 Task: Open an excel sheet with  and write heading  City data  Add 10 city name:-  '1. Chelsea, New York, NY , 2. Beverly Hills, Los Angeles, CA , 3. Knightsbridge, London, United Kingdom , 4. Le Marais, Paris, forance , 5. Ginza, Tokyo, Japan _x000D_
6. Circular Quay, Sydney, Australia , 7. Mitte, Berlin, Germany , 8. Downtown, Toronto, Canada , 9. Trastevere, Rome, 10. Colaba, Mumbai, India. ' in August Last week sales are  1. Chelsea, New York, NY 10001 | 2. Beverly Hills, Los Angeles, CA 90210 | 3. Knightsbridge, London, United Kingdom SW1X 7XL | 4. Le Marais, Paris, forance 75004 | 5. Ginza, Tokyo, Japan 104-0061 | 6. Circular Quay, Sydney, Australia 2000 | 7. Mitte, Berlin, Germany 10178 | 8. Downtown, Toronto, Canada M5V 3L9 | 9. Trastevere, Rome, Italy 00153 | 10. Colaba, Mumbai, India 400005. Save page analysisSalesPerformance_2024
Action: Mouse moved to (112, 200)
Screenshot: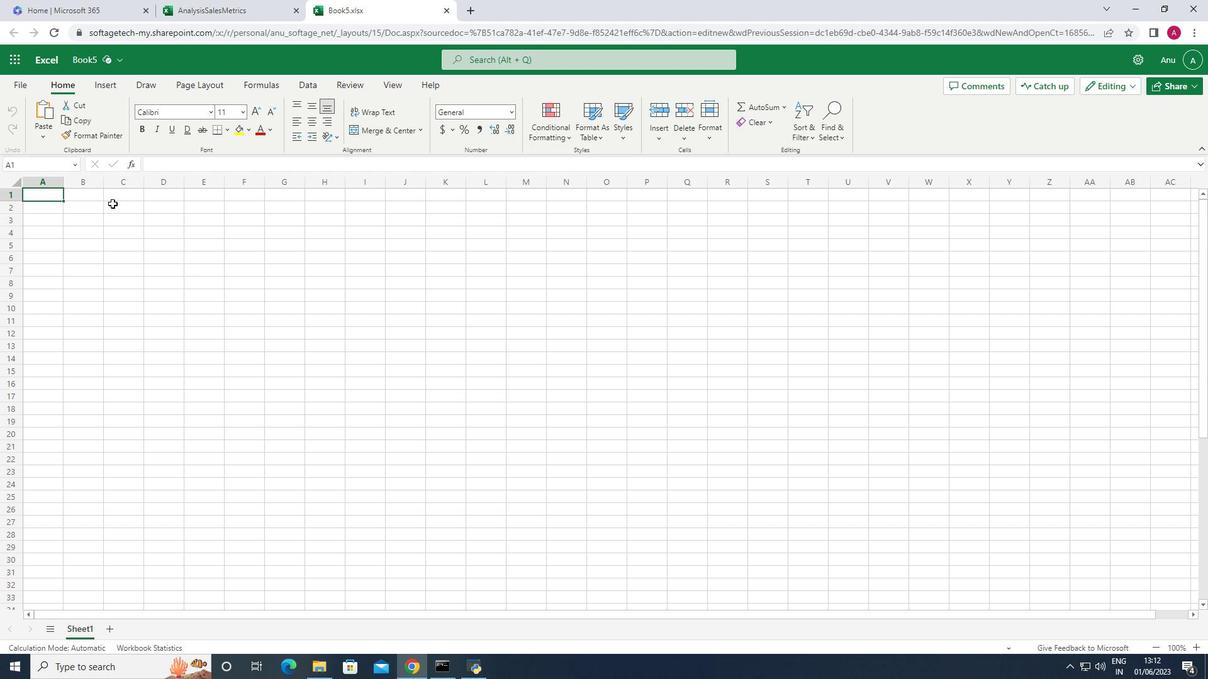 
Action: Mouse pressed left at (112, 200)
Screenshot: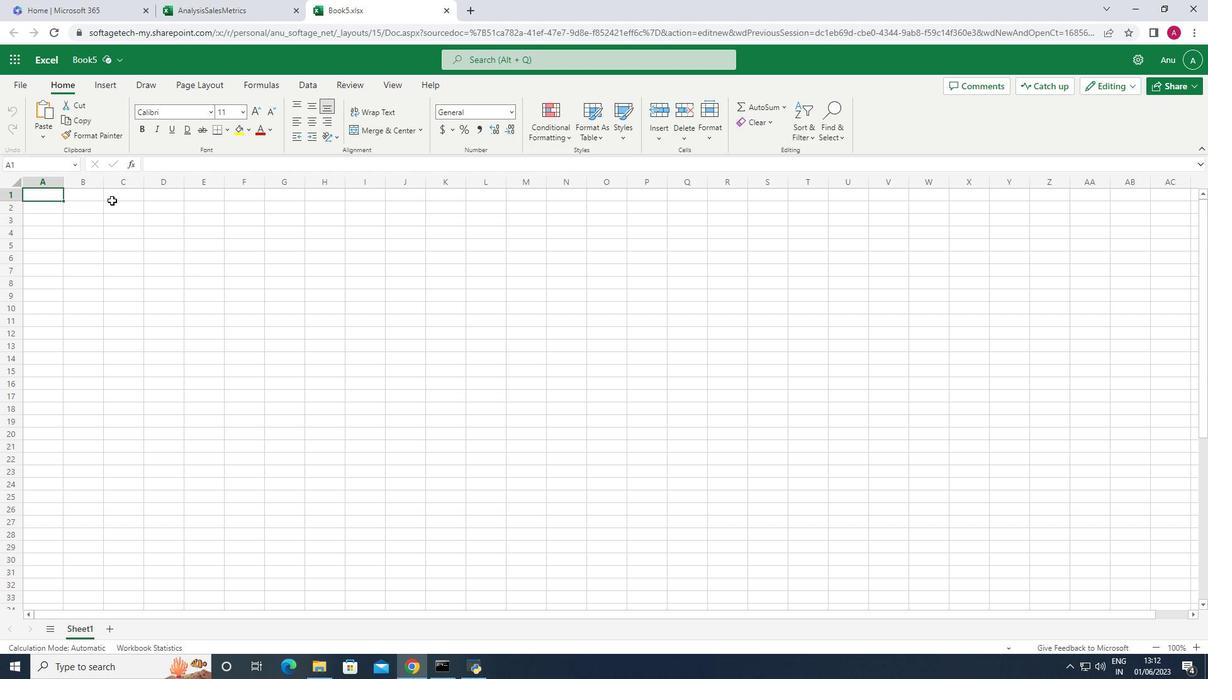 
Action: Mouse moved to (214, 137)
Screenshot: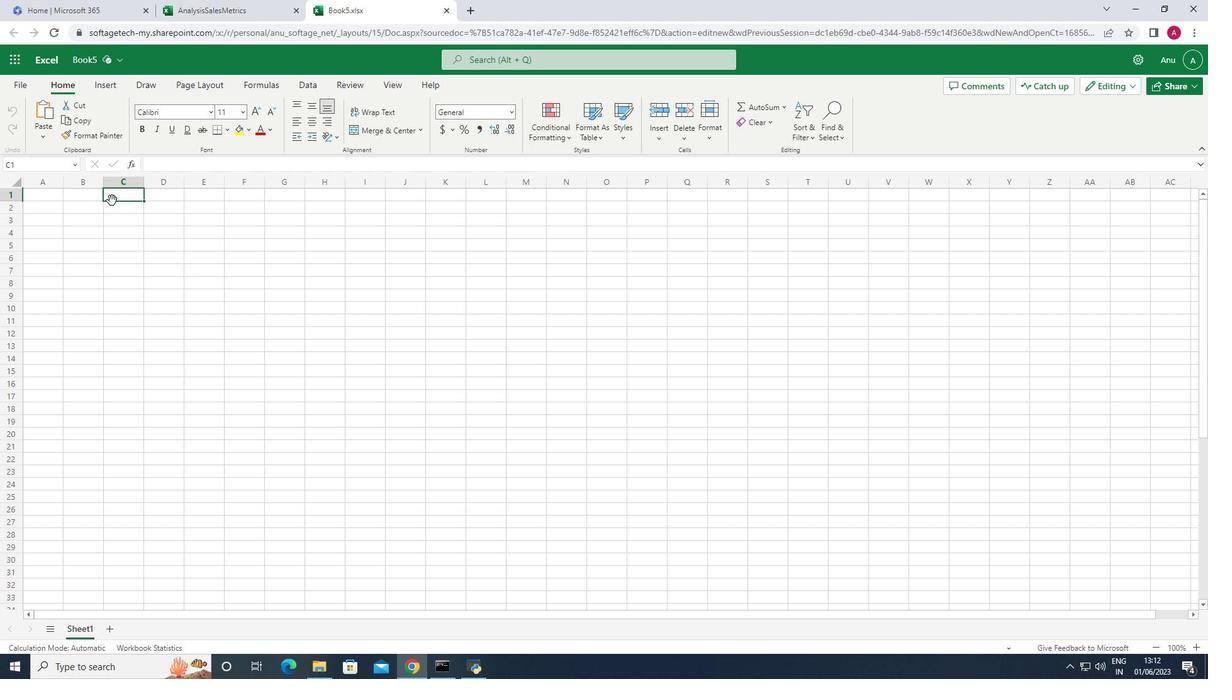 
Action: Key pressed <Key.shift>City<Key.space><Key.shift>Data
Screenshot: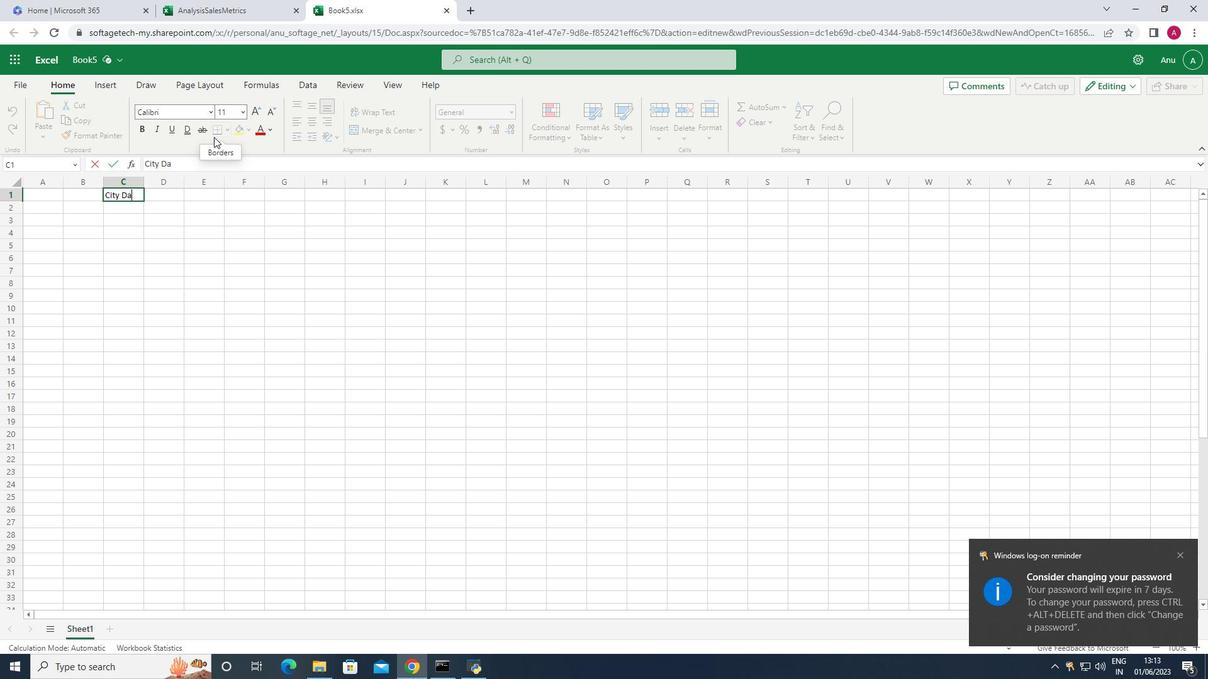 
Action: Mouse moved to (47, 205)
Screenshot: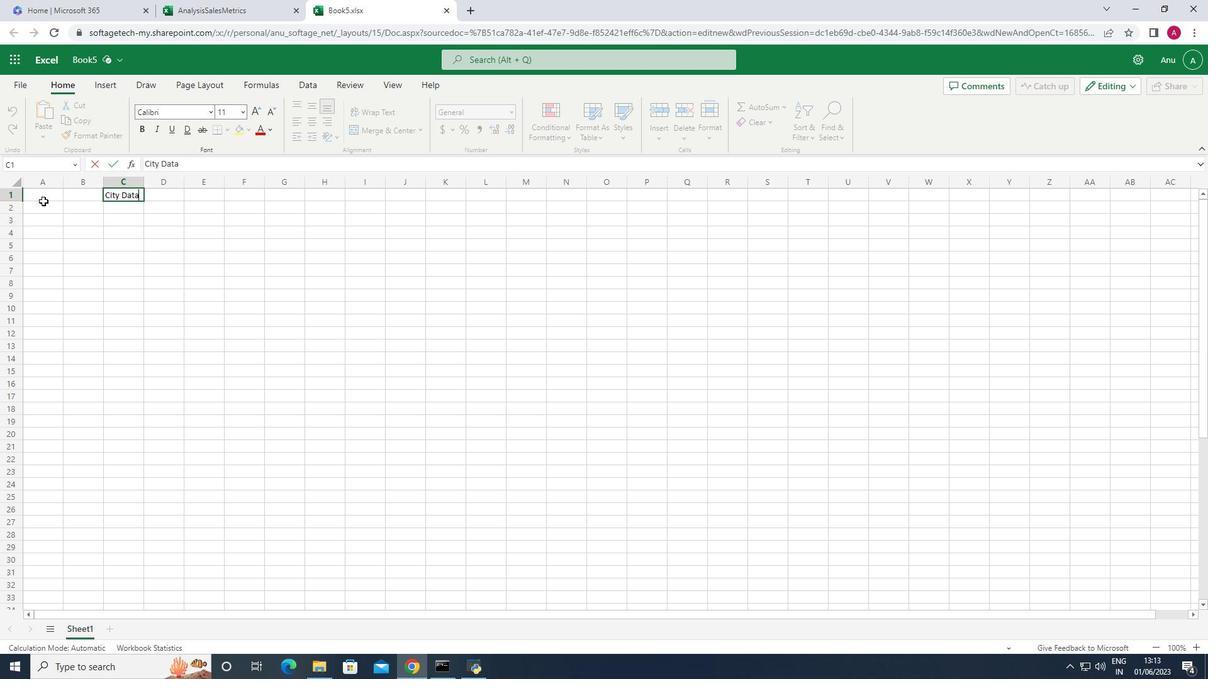 
Action: Mouse pressed left at (47, 205)
Screenshot: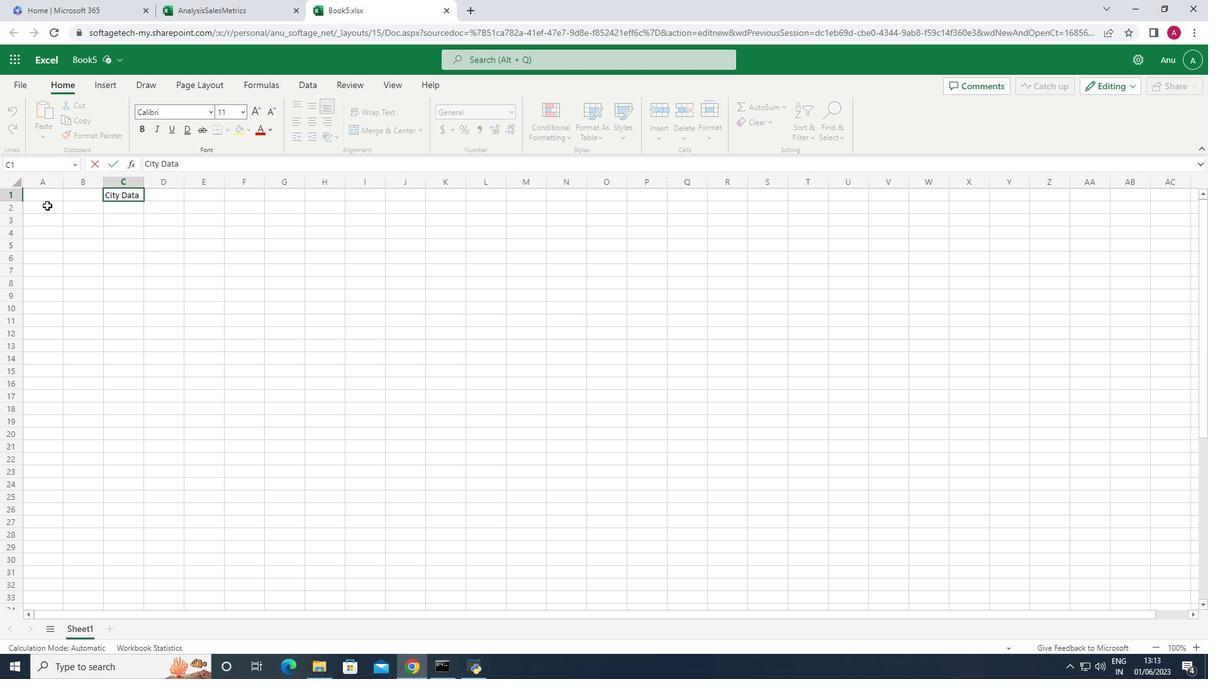 
Action: Key pressed <Key.shift>City<Key.space><Key.shift>Name<Key.down><Key.shift>Chelsea<Key.space><Key.backspace>,<Key.shift>New<Key.space><Key.shift>York,<Key.shift>Ny<Key.backspace><Key.shift>Y<Key.down><Key.shift>Beverly<Key.space><Key.shift>Hills,<Key.shift>Los<Key.space><Key.shift>Angeless,<Key.shift>C<Key.shift>A<Key.down><Key.shift><Key.shift><Key.shift>Knighr<Key.backspace>tsbridge,<Key.shift><Key.shift>London,<Key.shift>United<Key.space><Key.shift_r>Kindom<Key.down><Key.shift_r>Le<Key.space><Key.shift_r><Key.shift_r><Key.shift_r><Key.shift_r><Key.shift_r><Key.shift_r><Key.shift_r><Key.shift_r><Key.shift_r><Key.shift_r><Key.shift_r><Key.shift_r><Key.shift_r><Key.shift_r><Key.shift_r><Key.shift_r><Key.shift_r>Marais,<Key.shift_r>Paris<Key.down><Key.up>
Screenshot: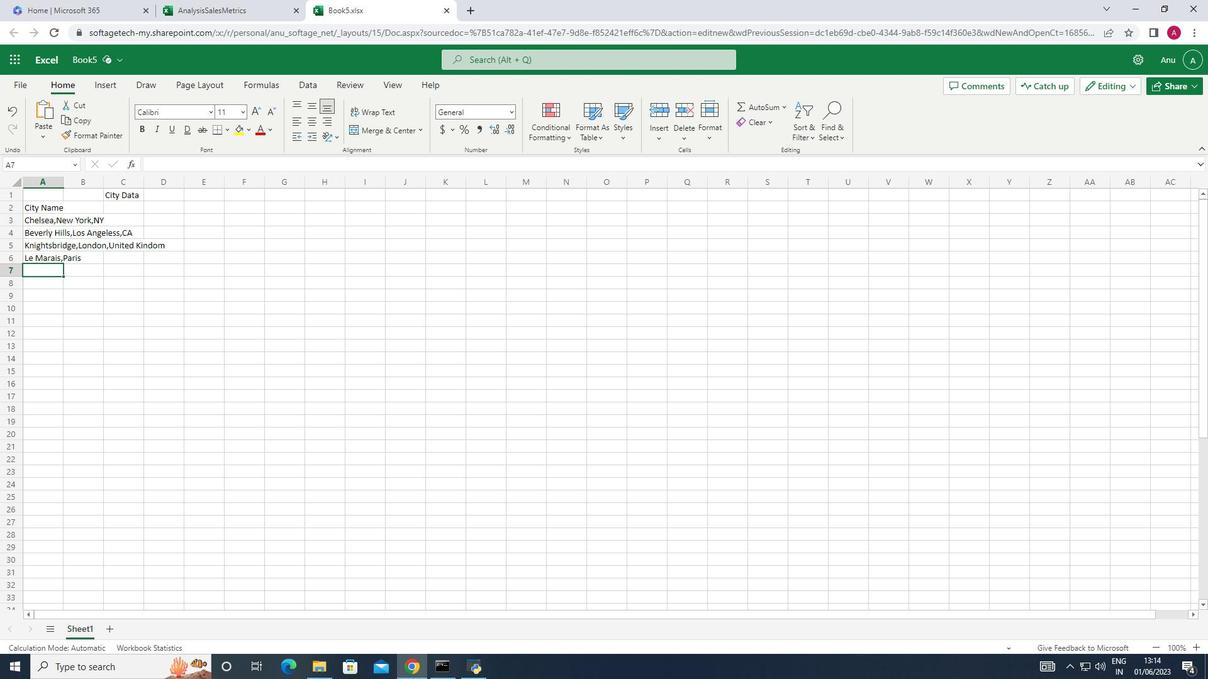 
Action: Mouse moved to (52, 261)
Screenshot: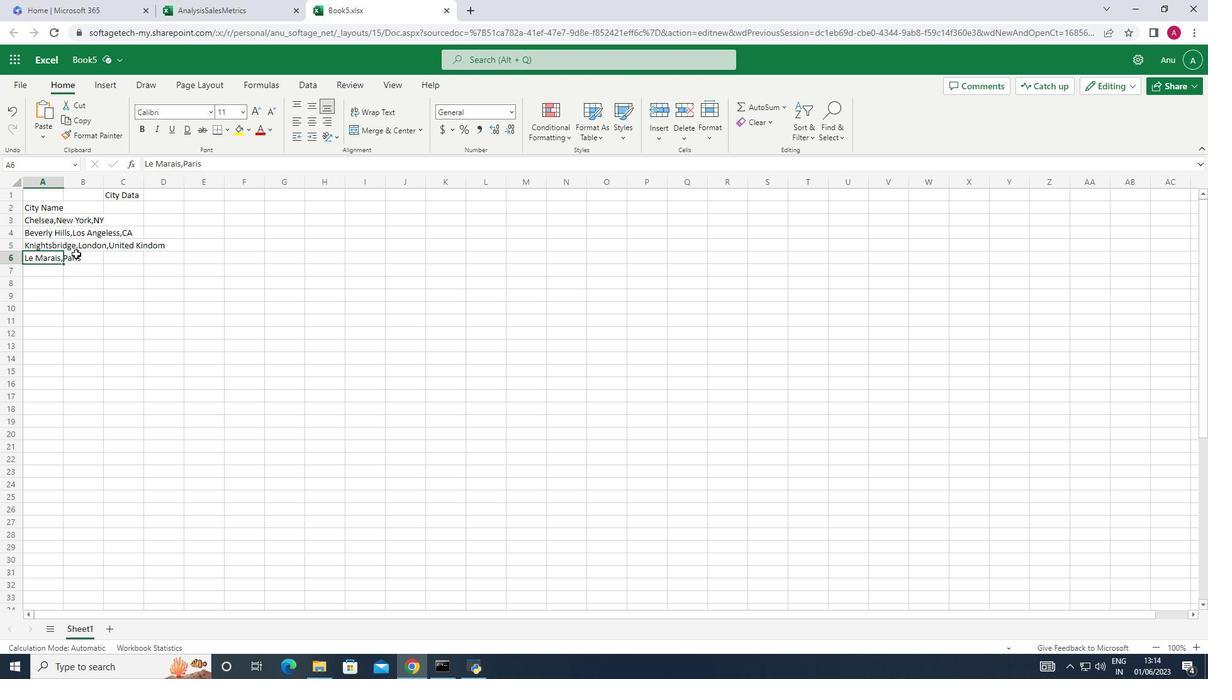 
Action: Mouse pressed left at (52, 261)
Screenshot: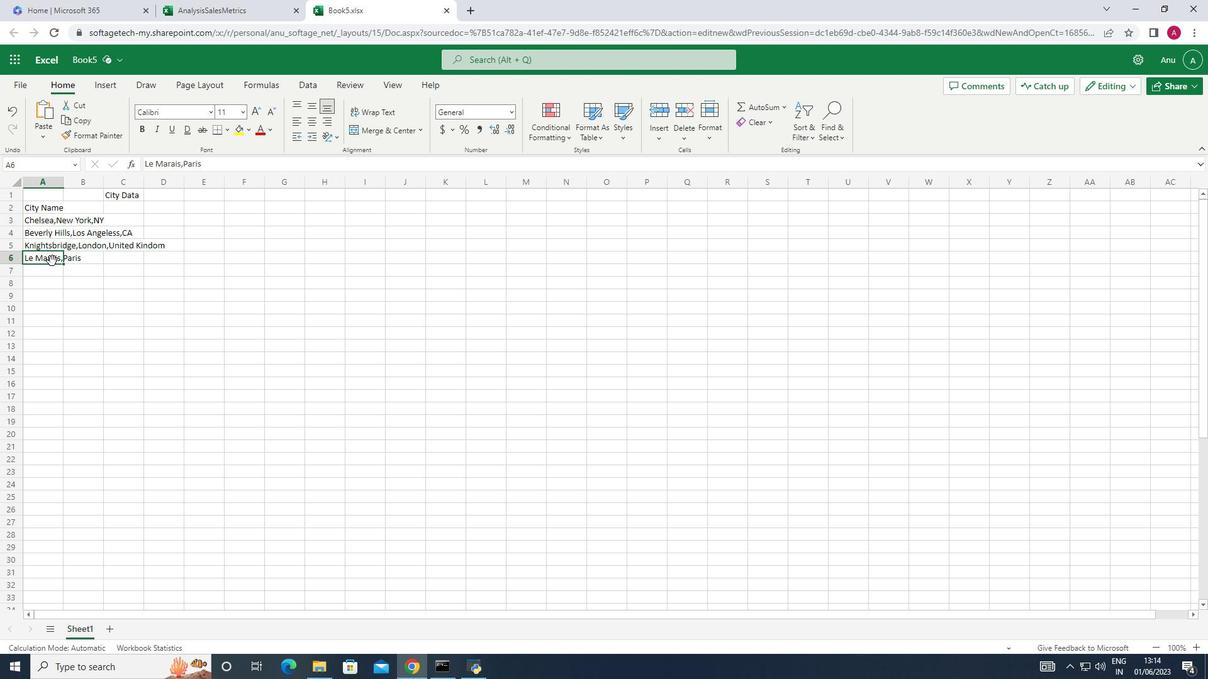 
Action: Mouse pressed left at (52, 261)
Screenshot: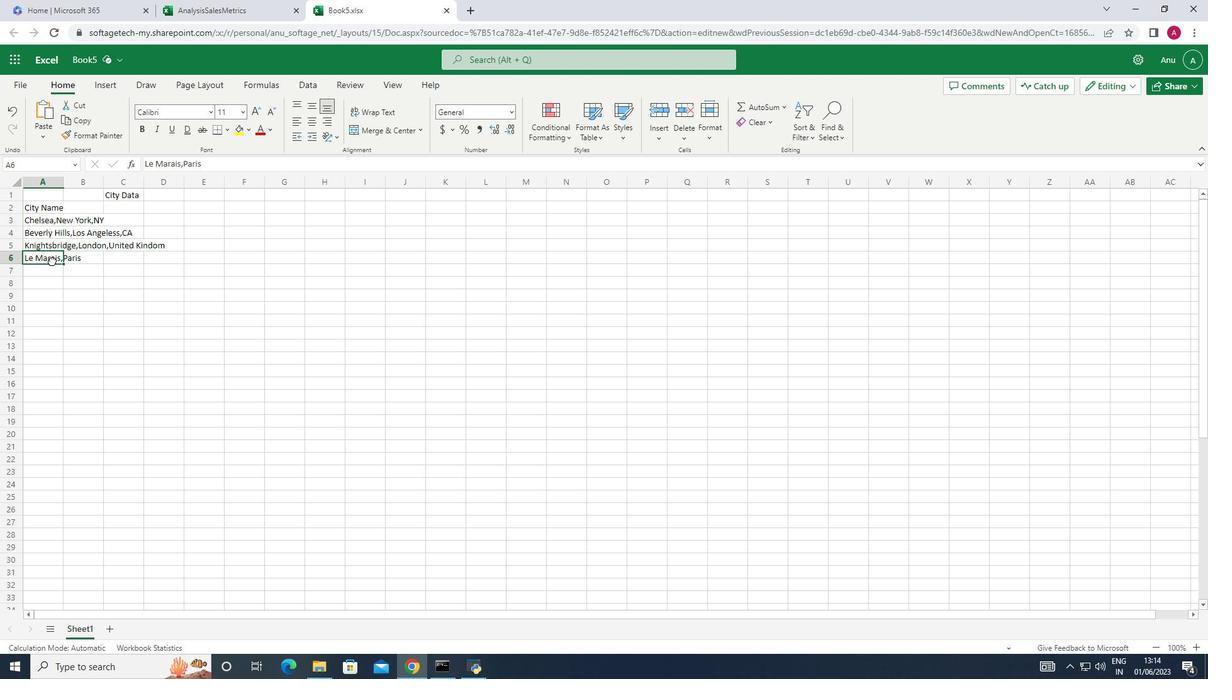 
Action: Mouse moved to (61, 258)
Screenshot: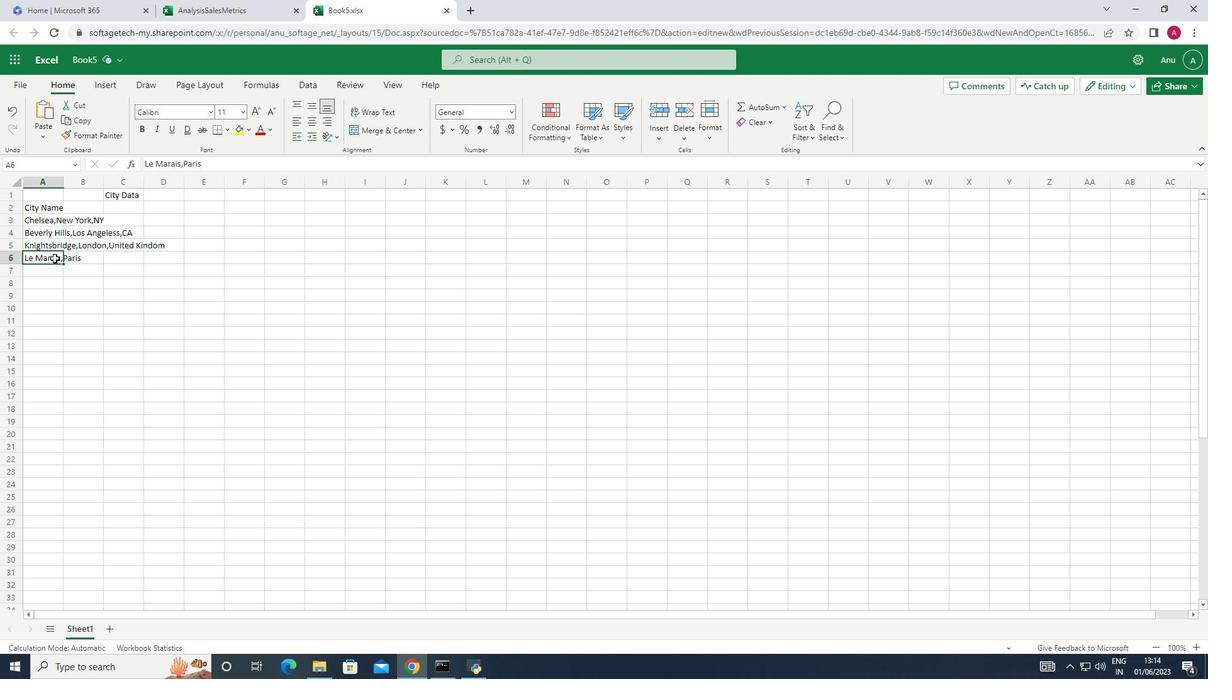 
Action: Mouse pressed left at (61, 258)
Screenshot: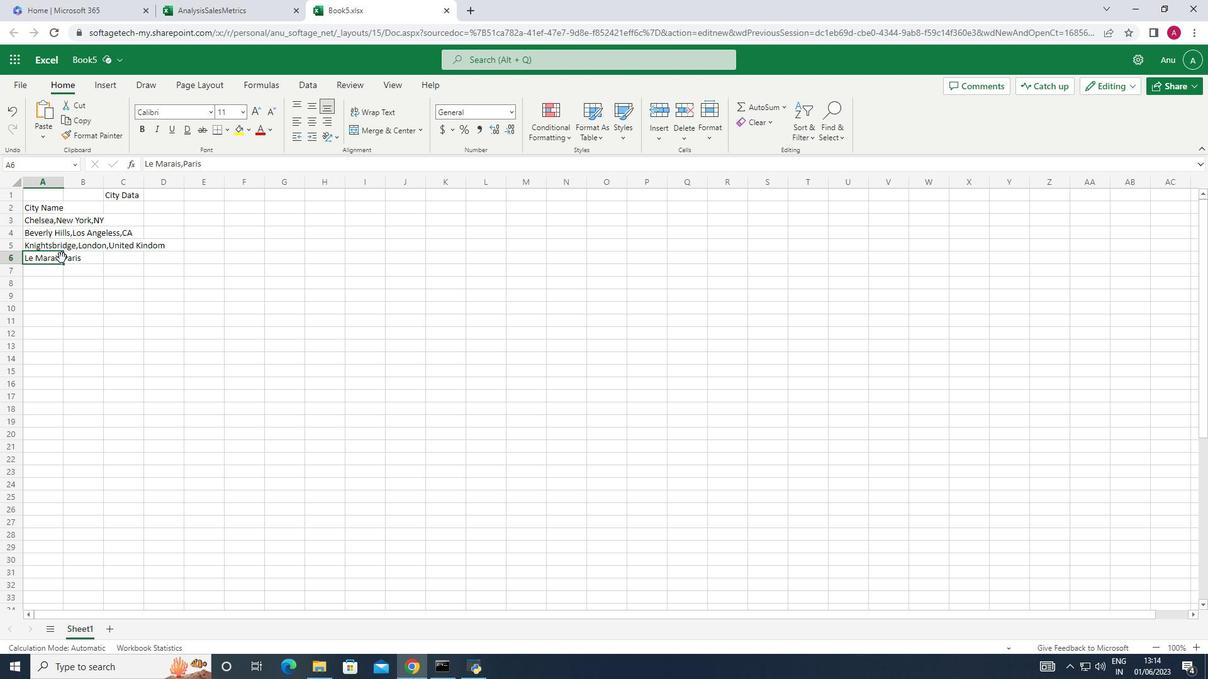 
Action: Mouse pressed left at (61, 258)
Screenshot: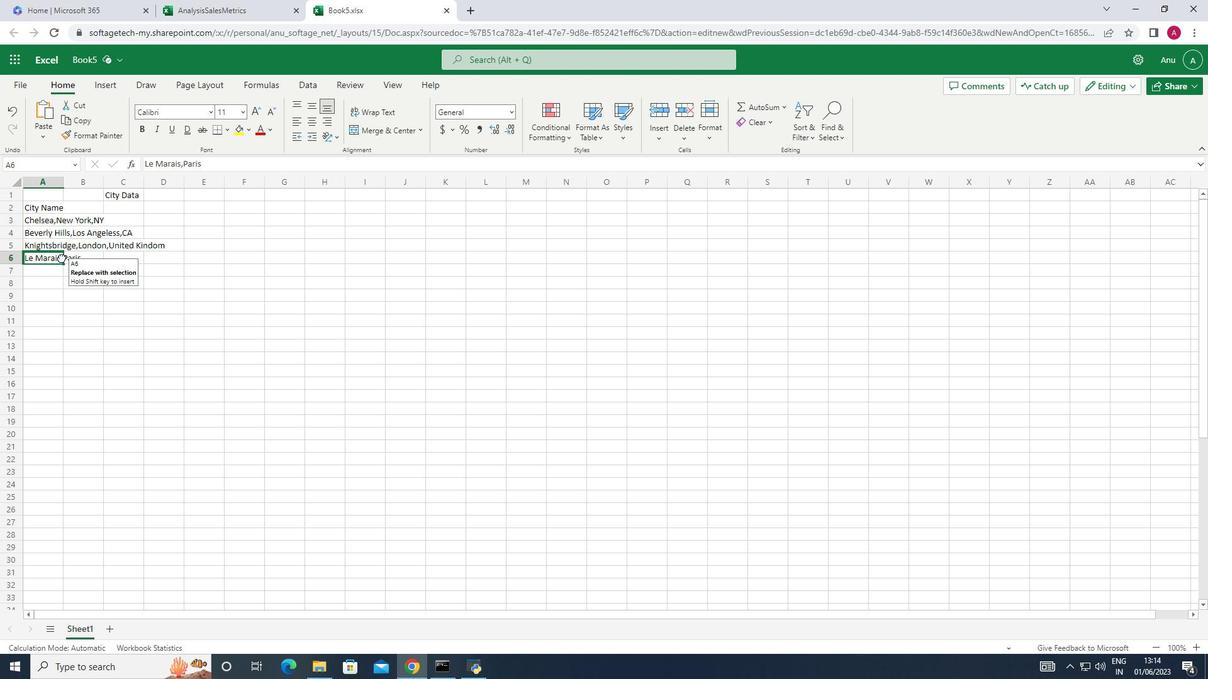 
Action: Mouse moved to (47, 258)
Screenshot: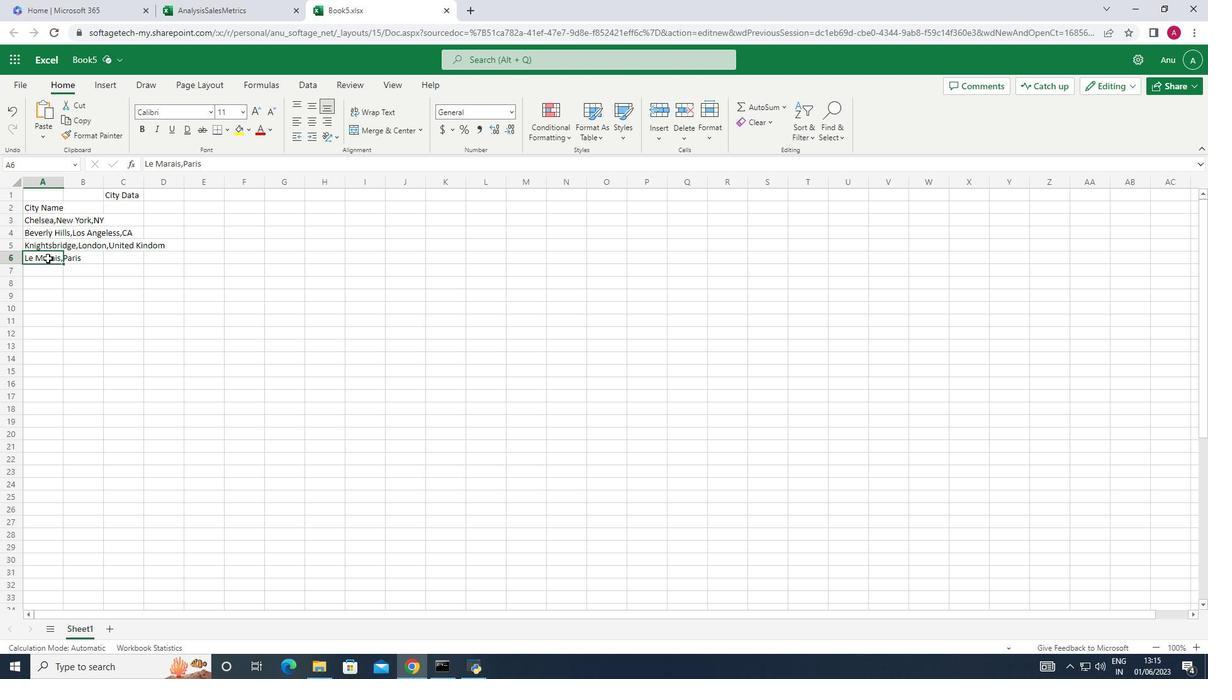 
Action: Mouse pressed left at (47, 258)
Screenshot: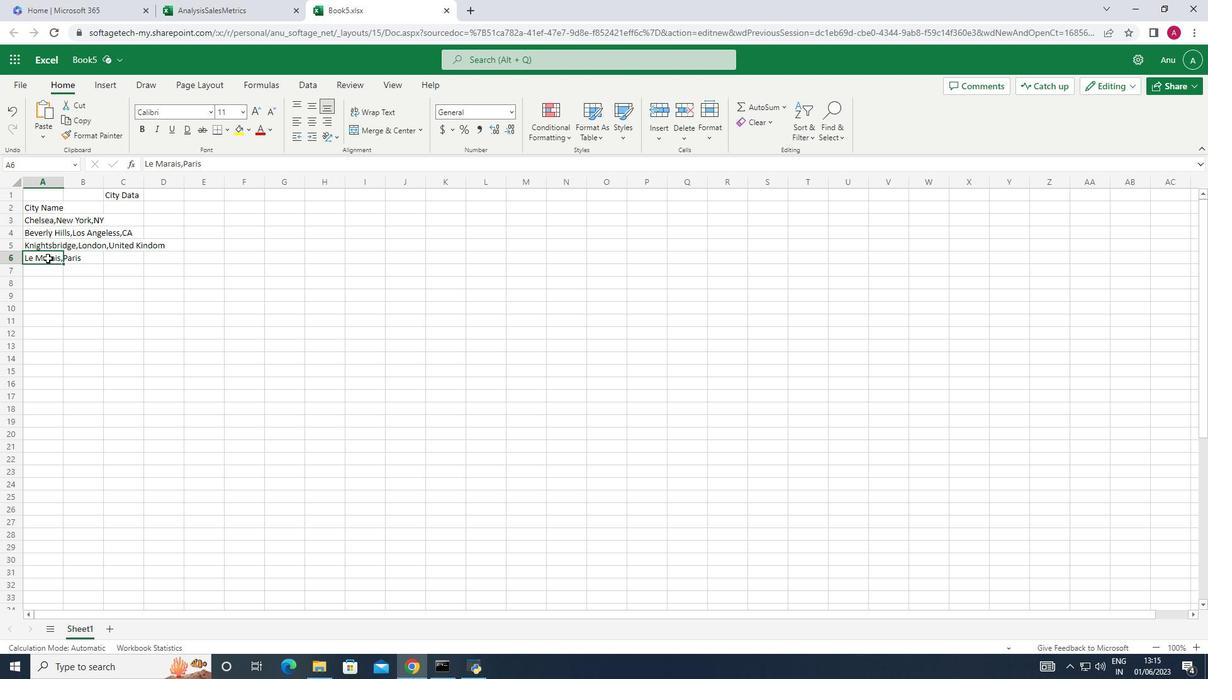 
Action: Mouse pressed left at (47, 258)
Screenshot: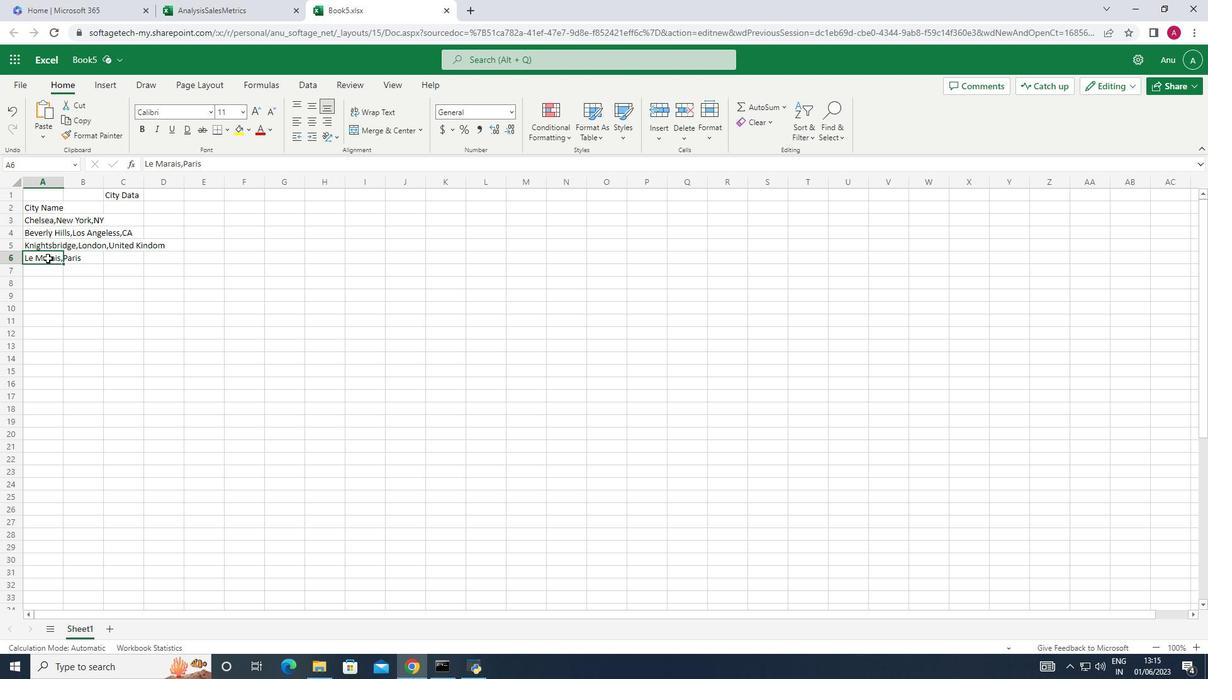 
Action: Mouse moved to (47, 258)
Screenshot: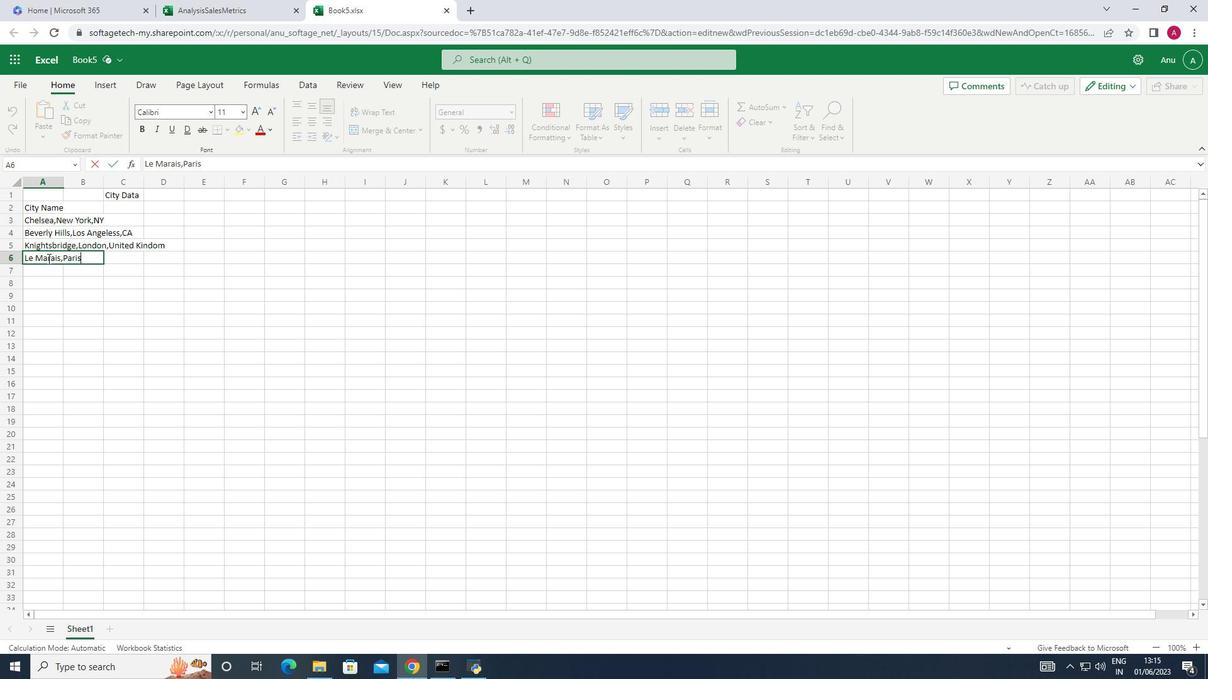 
Action: Key pressed <Key.space><Key.shift><Key.shift><Key.shift><Key.shift><Key.shift><Key.shift><Key.shift>Forance<Key.down>
Screenshot: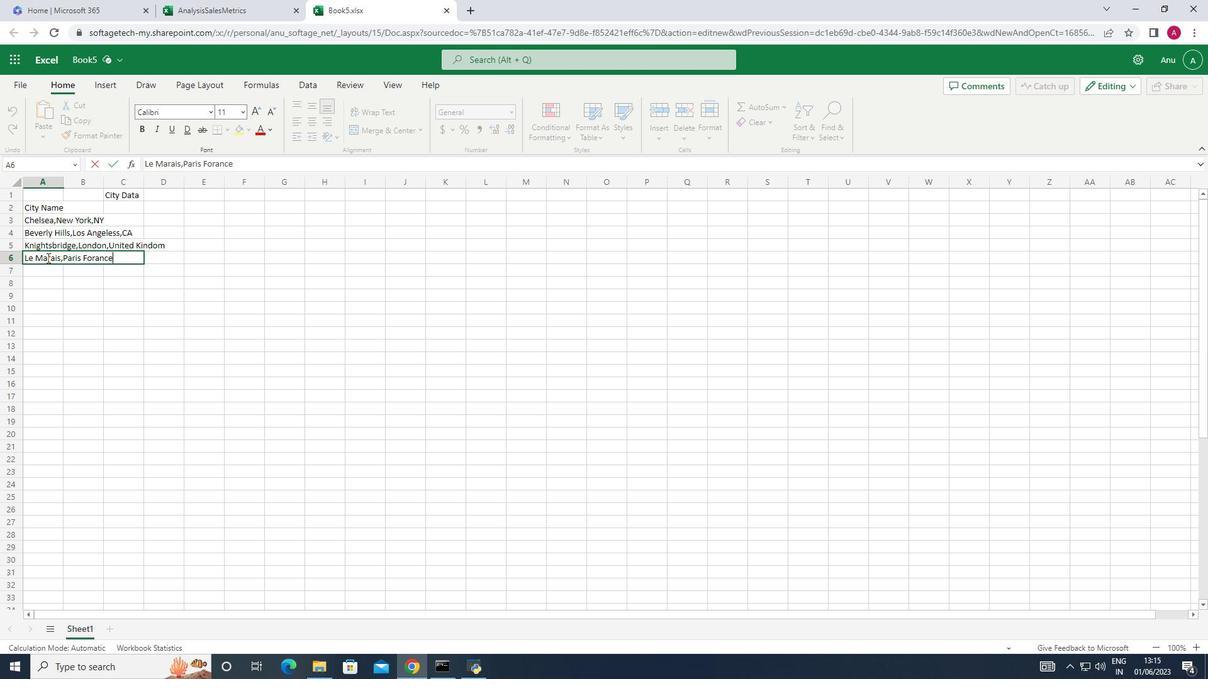 
Action: Mouse moved to (50, 273)
Screenshot: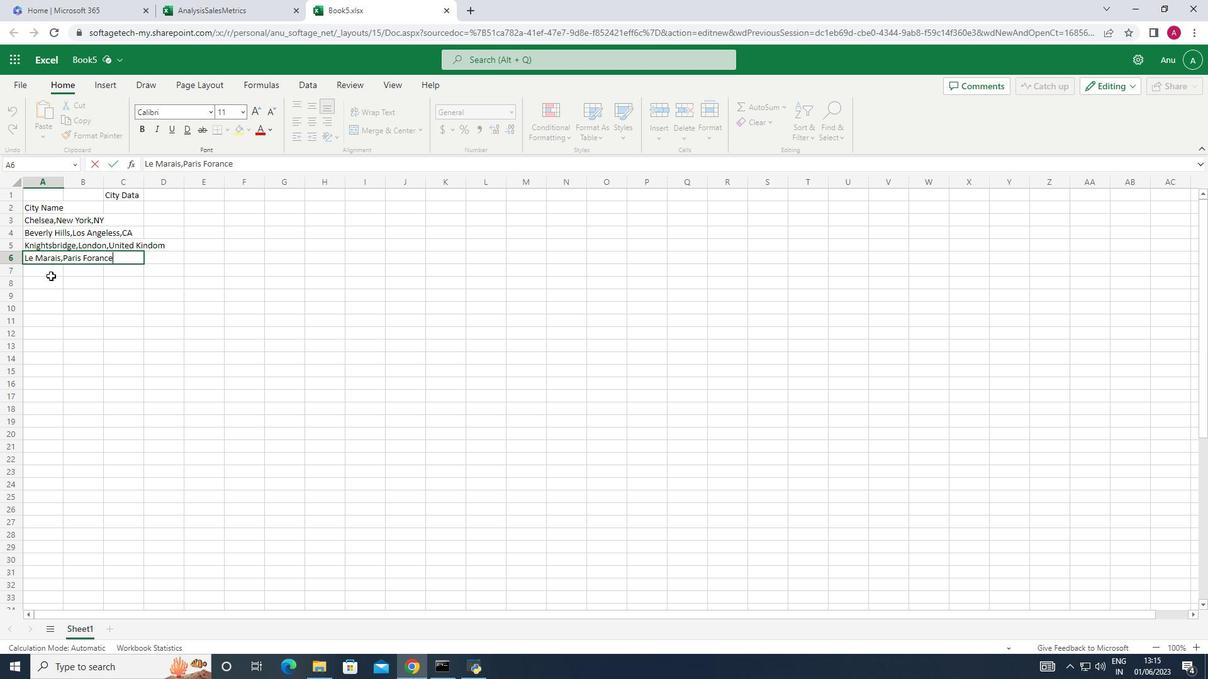 
Action: Mouse pressed left at (50, 273)
Screenshot: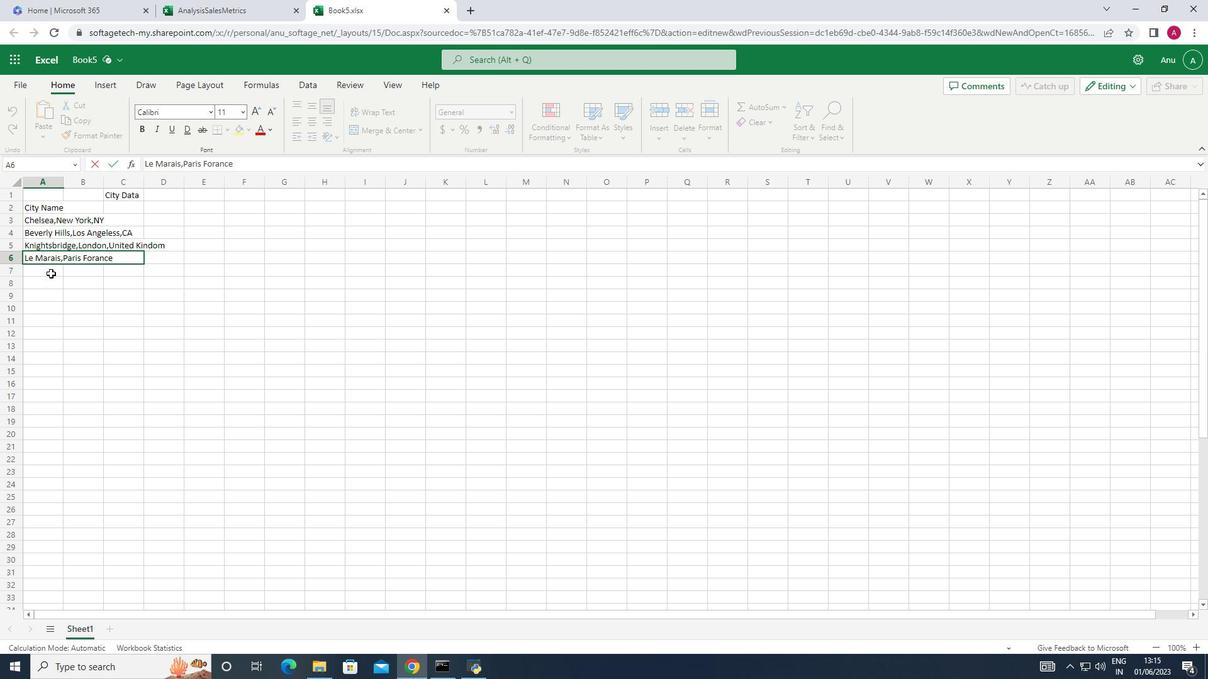 
Action: Key pressed <Key.shift><Key.shift><Key.shift><Key.shift><Key.shift><Key.shift><Key.shift>Ginza,<Key.shift>Tokyo,<Key.shift>Japan<Key.down><Key.shift>Circular<Key.space>v<Key.backspace><Key.shift><Key.shift><Key.shift><Key.shift><Key.shift><Key.shift><Key.shift><Key.shift><Key.shift><Key.shift><Key.shift><Key.shift><Key.shift><Key.shift><Key.shift><Key.shift><Key.shift><Key.shift><Key.shift>Quay,<Key.shift>Sydney,<Key.shift>Auste<Key.backspace>ralia<Key.down><Key.shift>Mitte,<Key.shift><Key.shift>Berlin,<Key.shift>Germany<Key.down><Key.shift>Downtown,<Key.shift>Toronto,<Key.shift>Canada<Key.down><Key.shift>Trastevere<Key.space><Key.backspace>,.<Key.shift>Rome<Key.down><Key.shift>Colaba,<Key.shift><Key.shift><Key.shift><Key.shift><Key.shift><Key.shift><Key.shift><Key.shift>Mumbai,<Key.shift>India
Screenshot: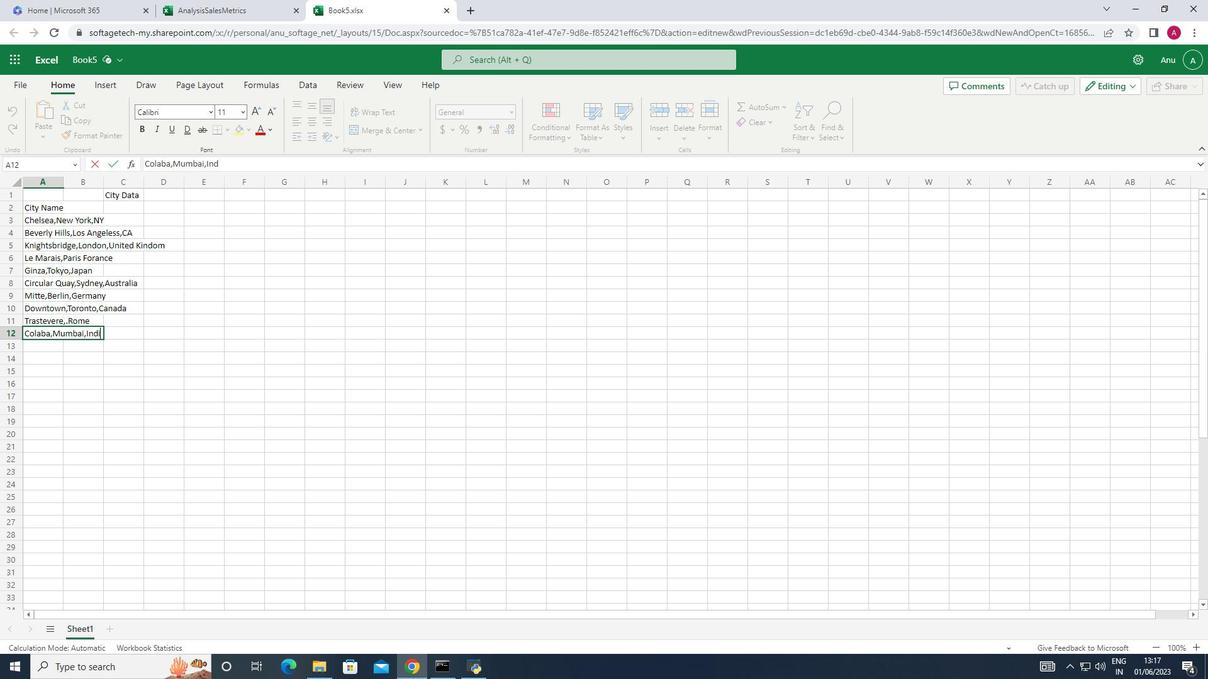 
Action: Mouse moved to (63, 181)
Screenshot: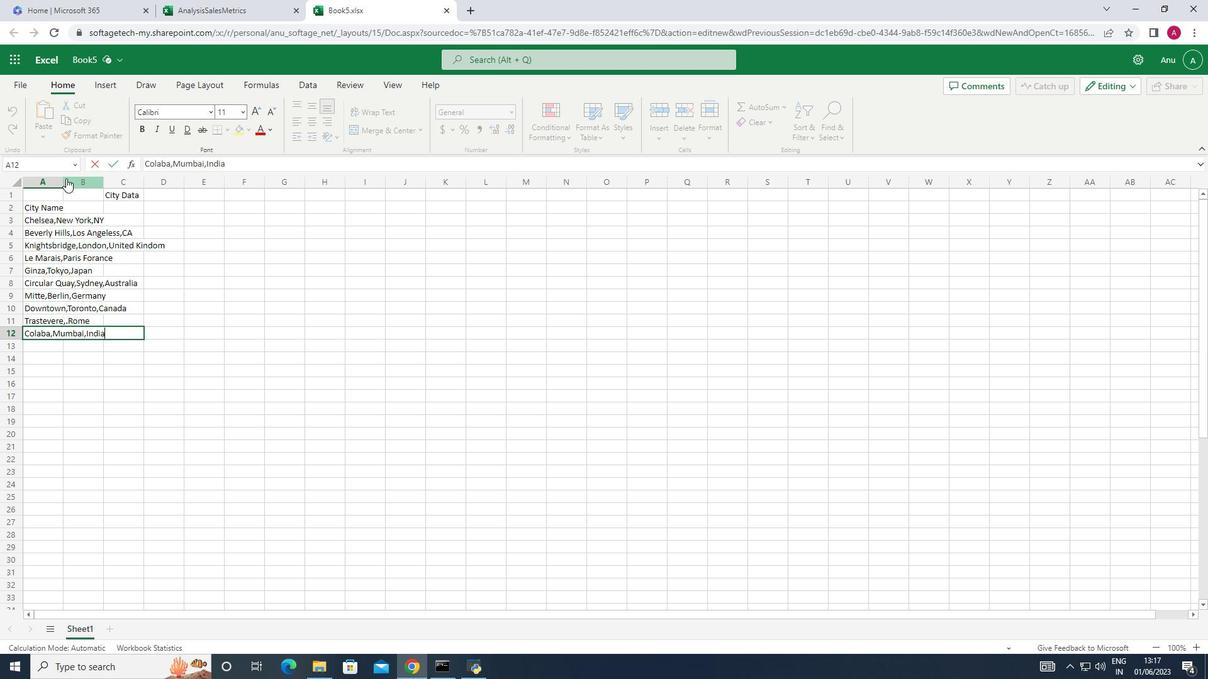 
Action: Mouse pressed left at (63, 181)
Screenshot: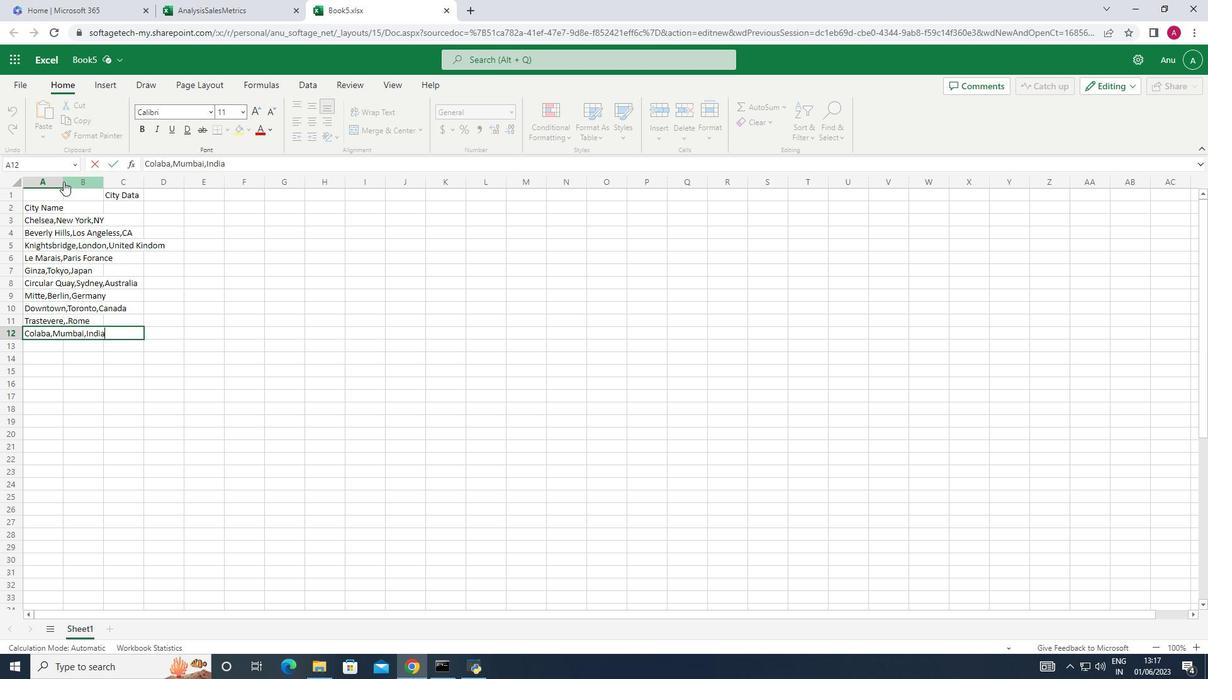
Action: Mouse moved to (63, 180)
Screenshot: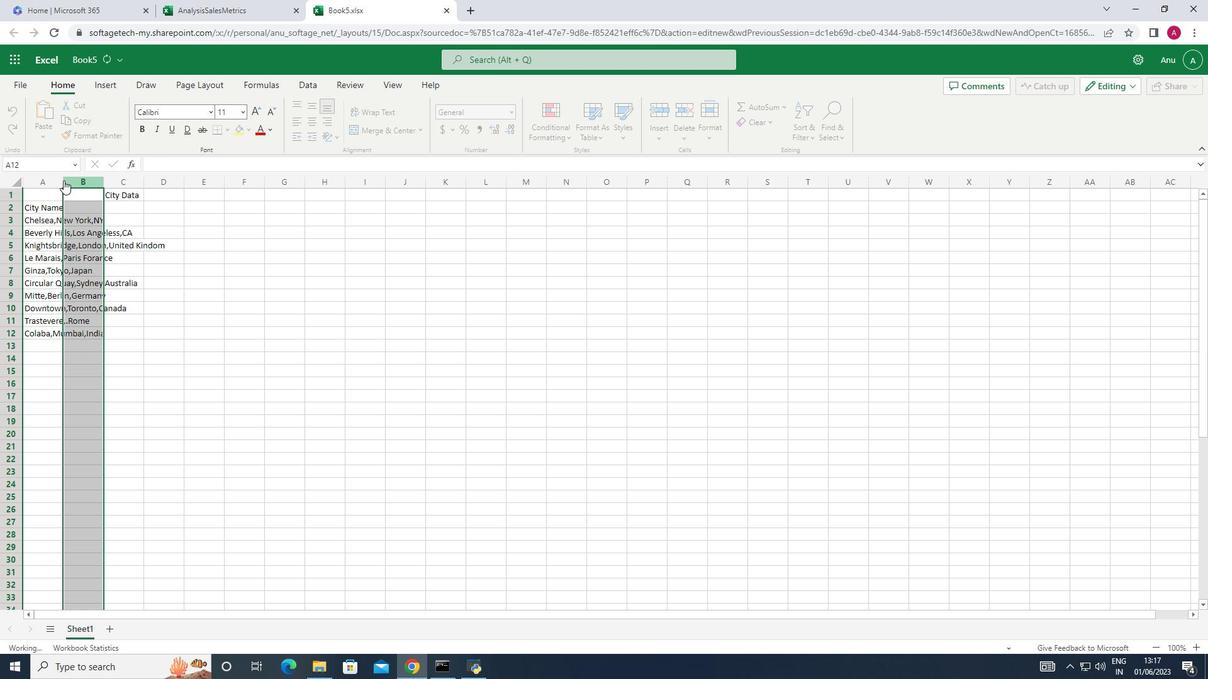 
Action: Mouse pressed left at (63, 180)
Screenshot: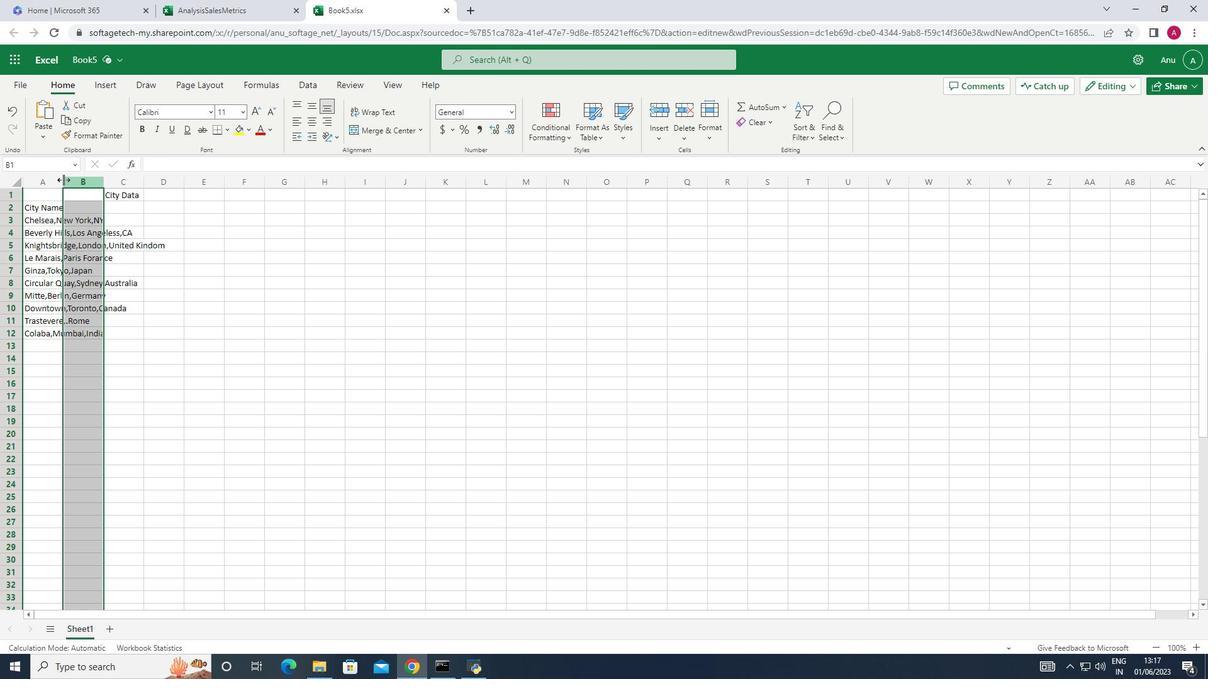 
Action: Mouse moved to (63, 180)
Screenshot: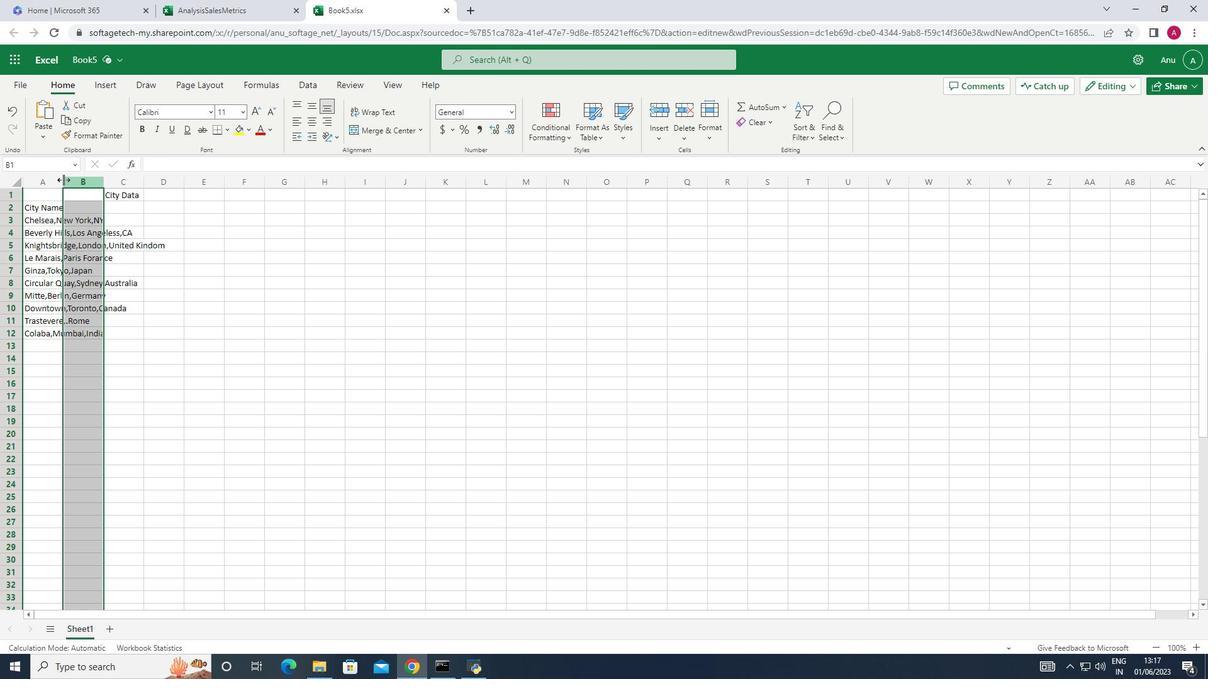 
Action: Mouse pressed left at (63, 180)
Screenshot: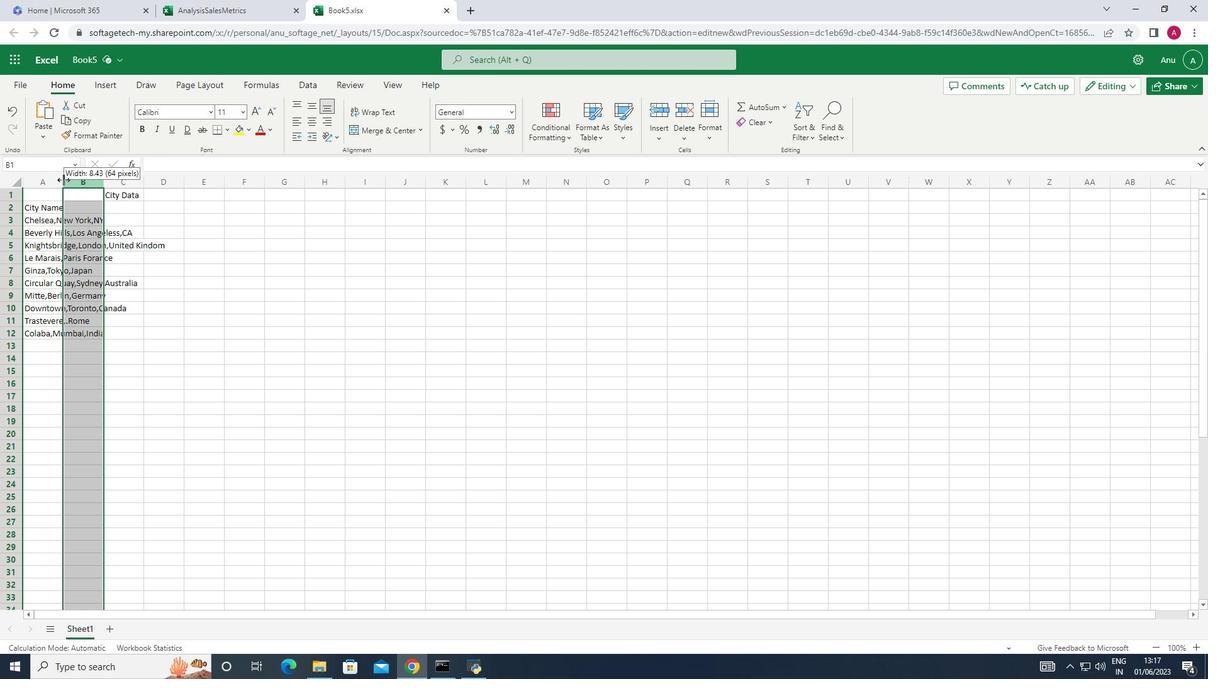 
Action: Mouse moved to (191, 208)
Screenshot: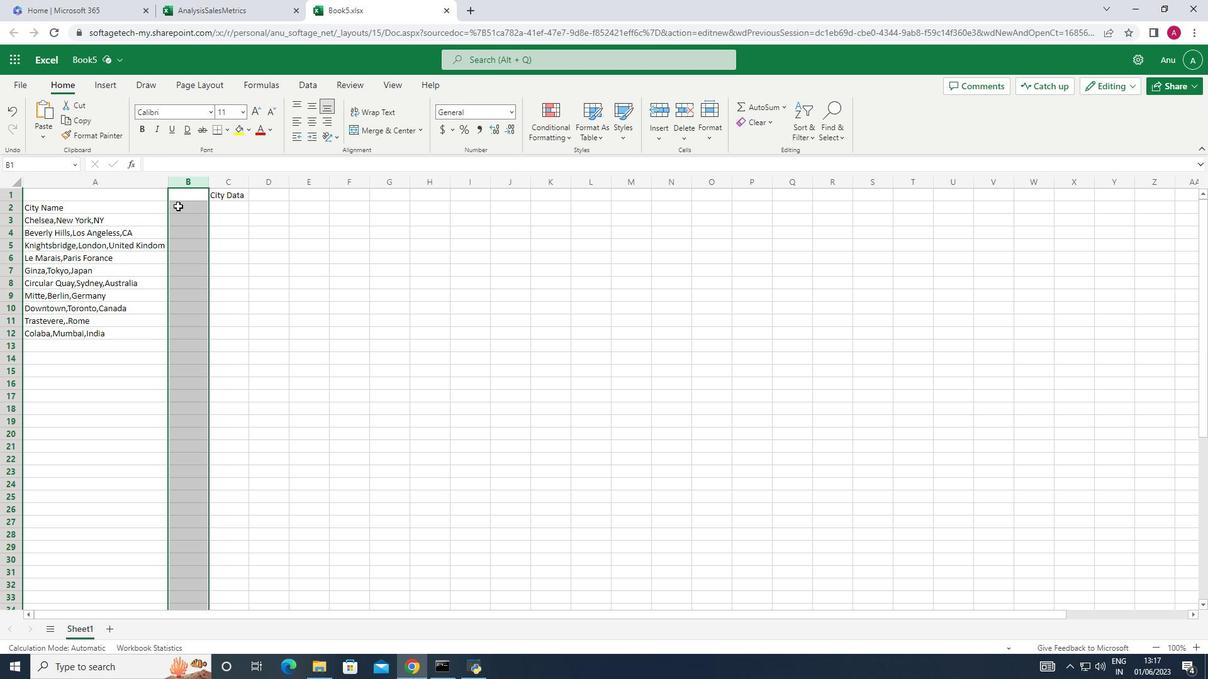 
Action: Mouse pressed left at (191, 208)
Screenshot: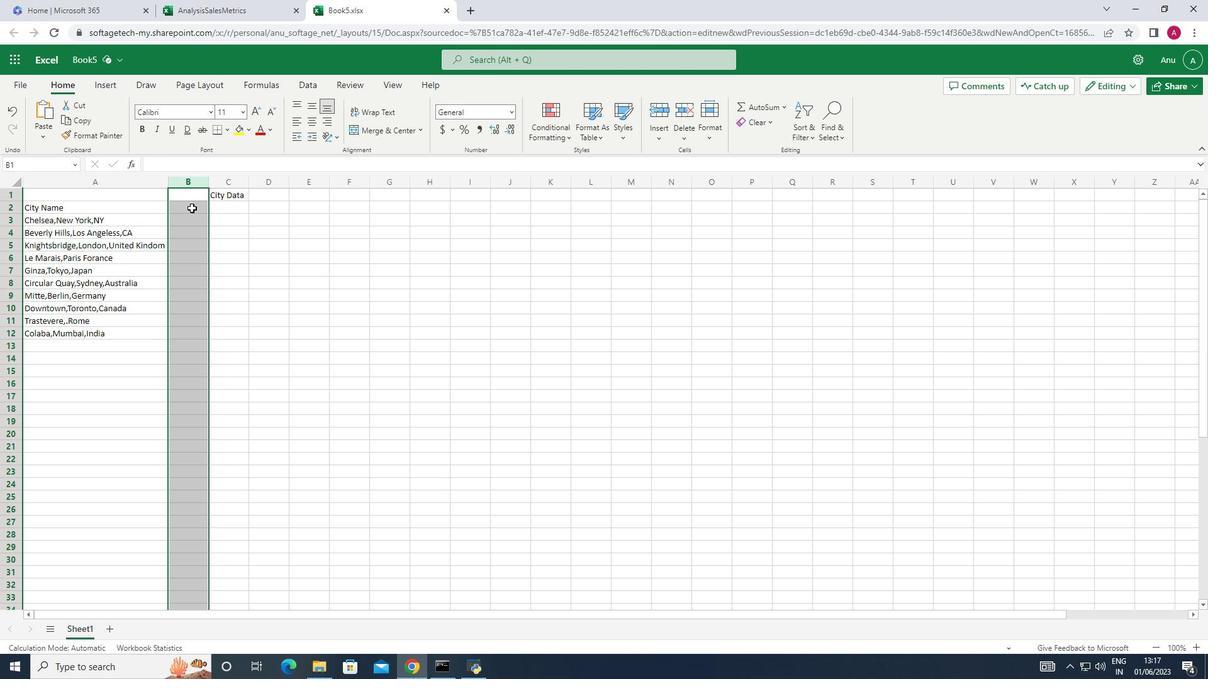 
Action: Key pressed <Key.shift>August<Key.space><Key.shift>Last<Key.space><Key.shift><Key.shift><Key.shift><Key.shift><Key.shift><Key.shift><Key.shift><Key.shift><Key.shift><Key.shift>Week<Key.space><Key.shift><Key.shift><Key.shift><Key.shift><Key.shift><Key.shift><Key.shift><Key.shift><Key.shift><Key.shift><Key.shift><Key.shift><Key.shift><Key.shift><Key.shift>Sales<Key.down>10001<Key.down>90210<Key.down><Key.caps_lock>SW1X<Key.space>7XL<Key.down>75004<Key.down>104-0061<Key.down>20000<Key.backspace><Key.down>10178<Key.down>M5V<Key.space>3L9<Key.down>00153<Key.down>400005
Screenshot: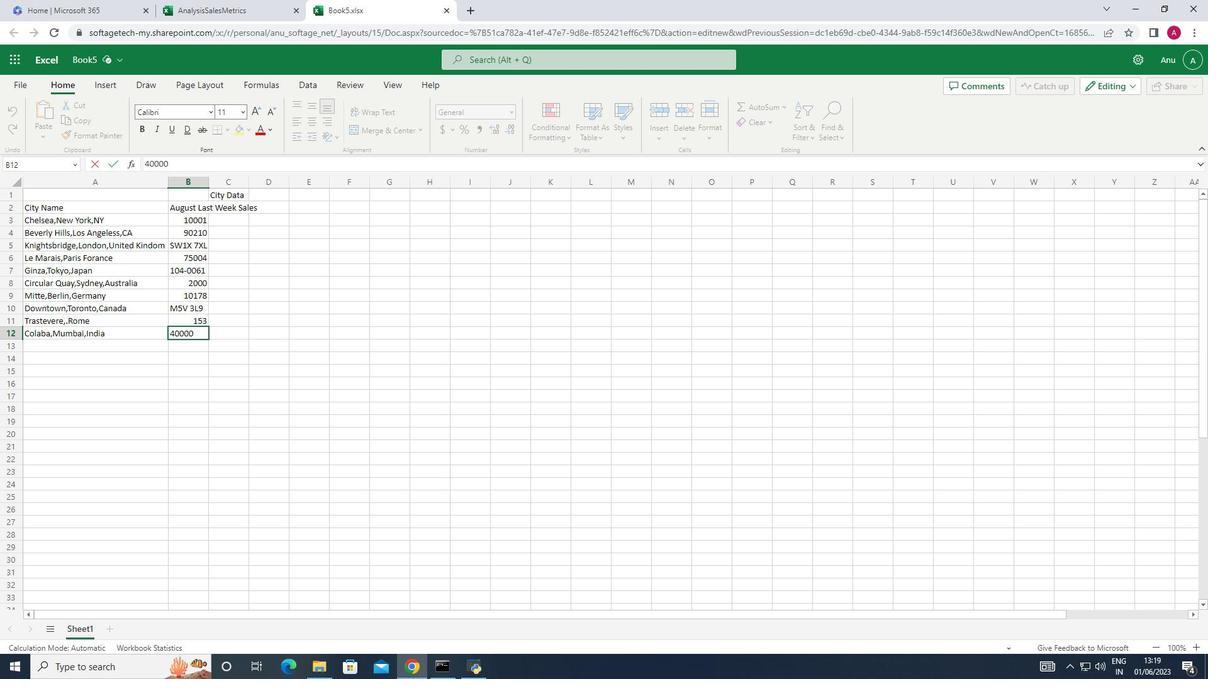 
Action: Mouse moved to (205, 179)
Screenshot: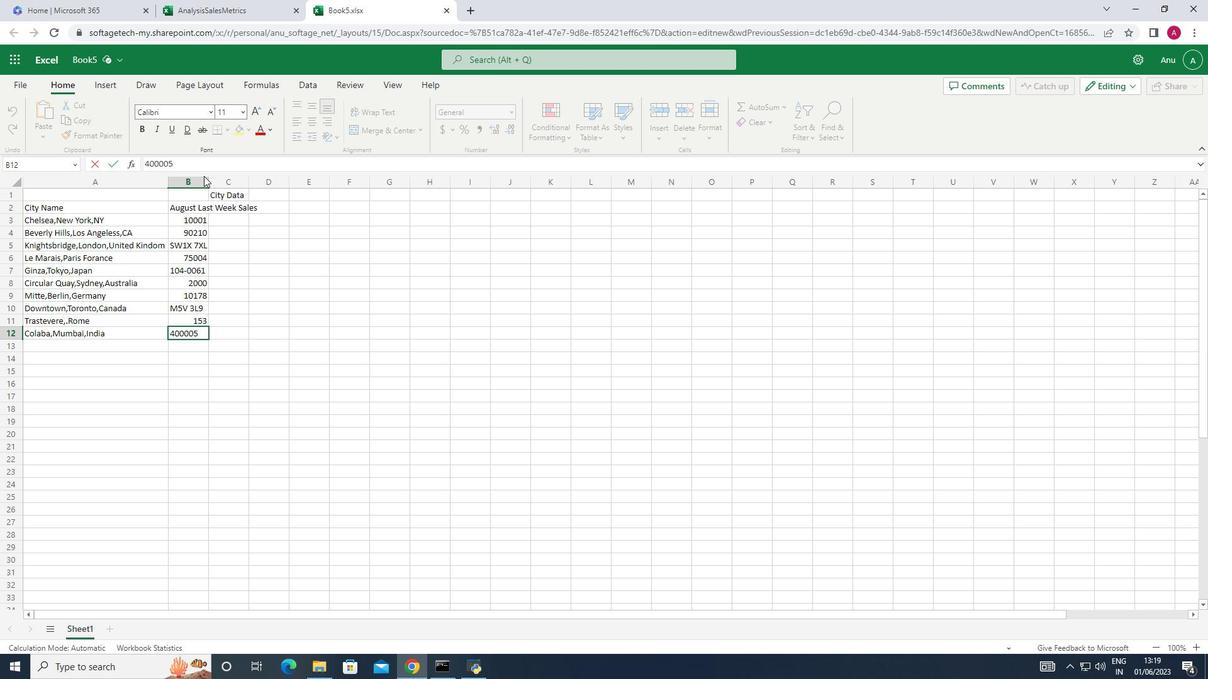 
Action: Mouse pressed left at (205, 179)
Screenshot: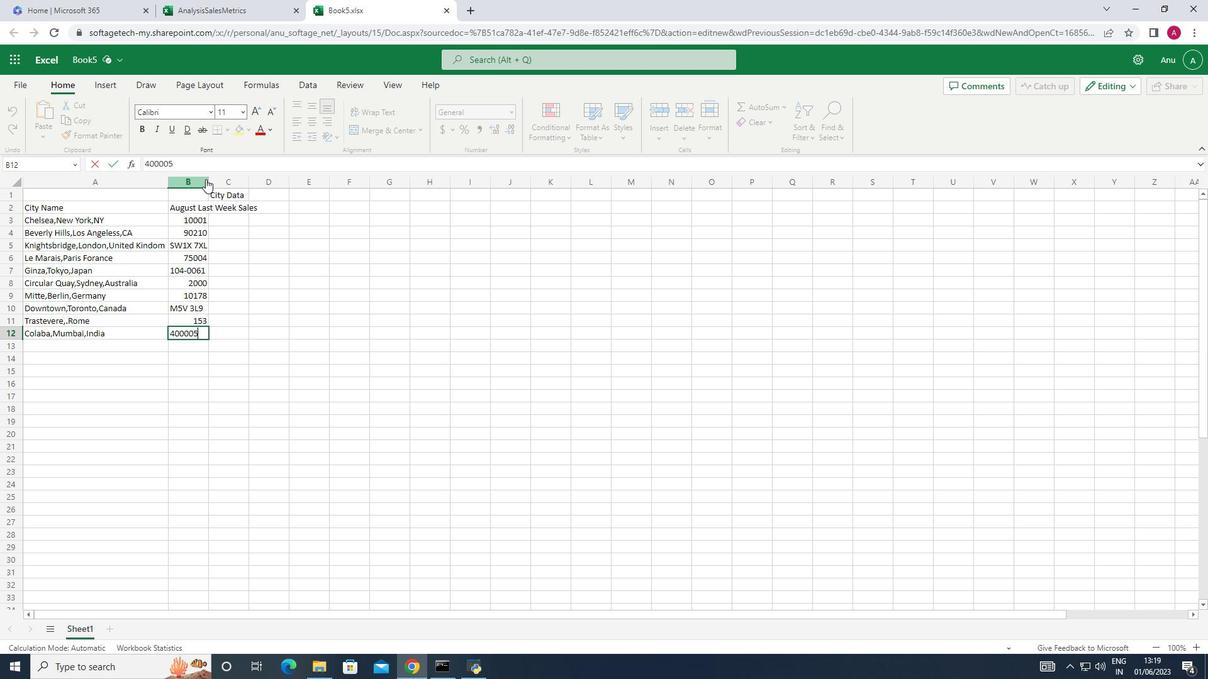 
Action: Mouse moved to (208, 181)
Screenshot: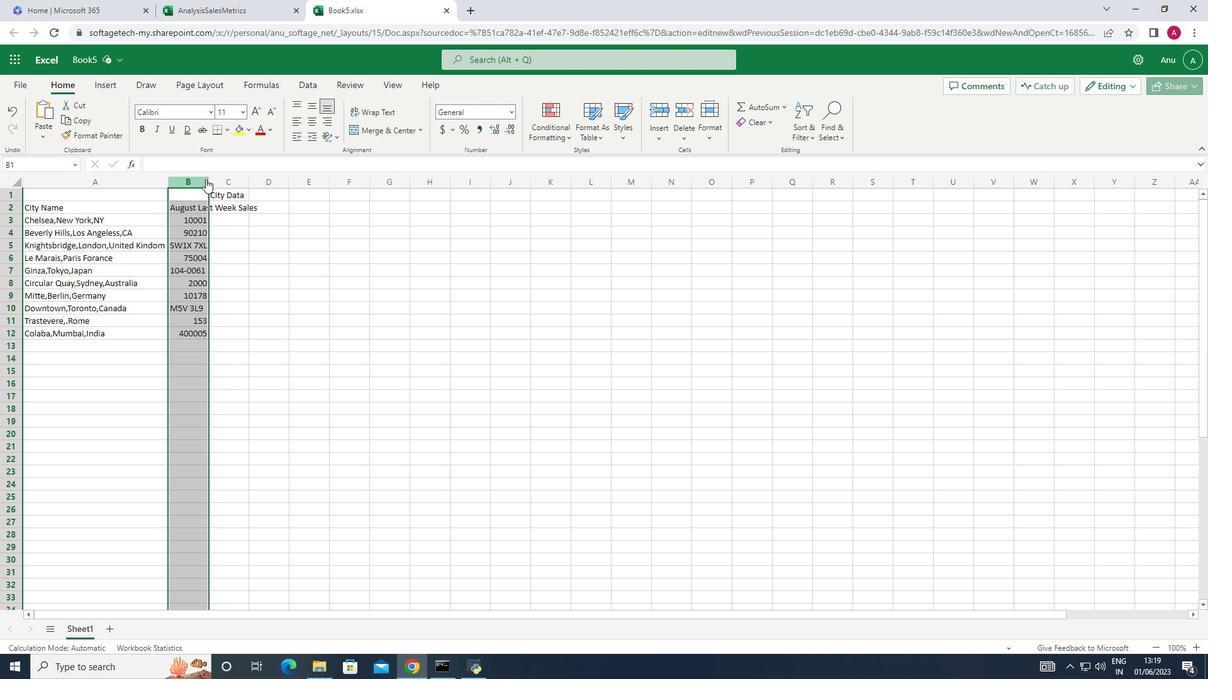 
Action: Mouse pressed left at (208, 181)
Screenshot: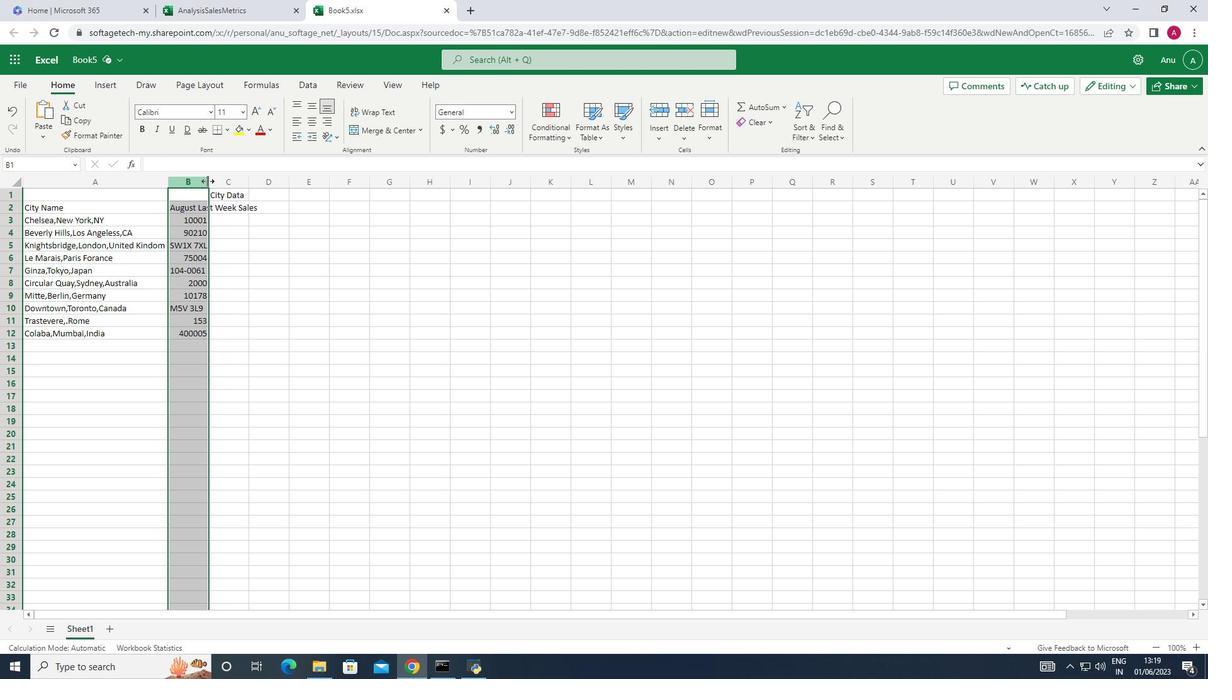 
Action: Mouse pressed left at (208, 181)
Screenshot: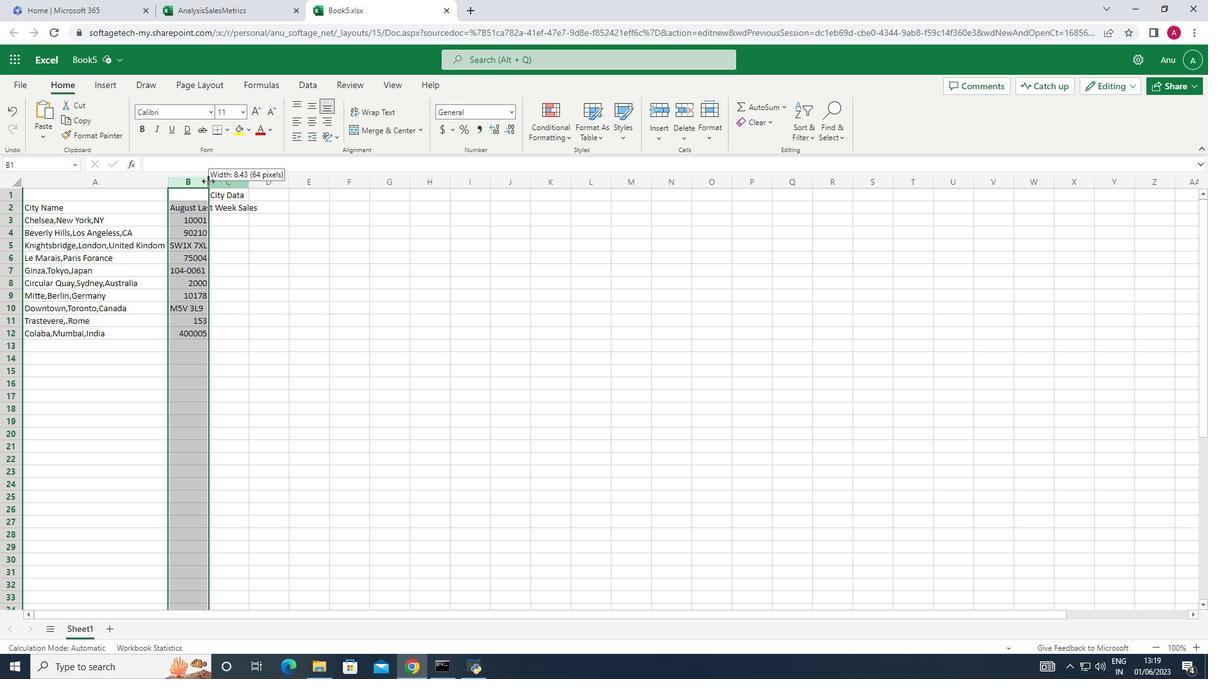 
Action: Mouse moved to (290, 192)
Screenshot: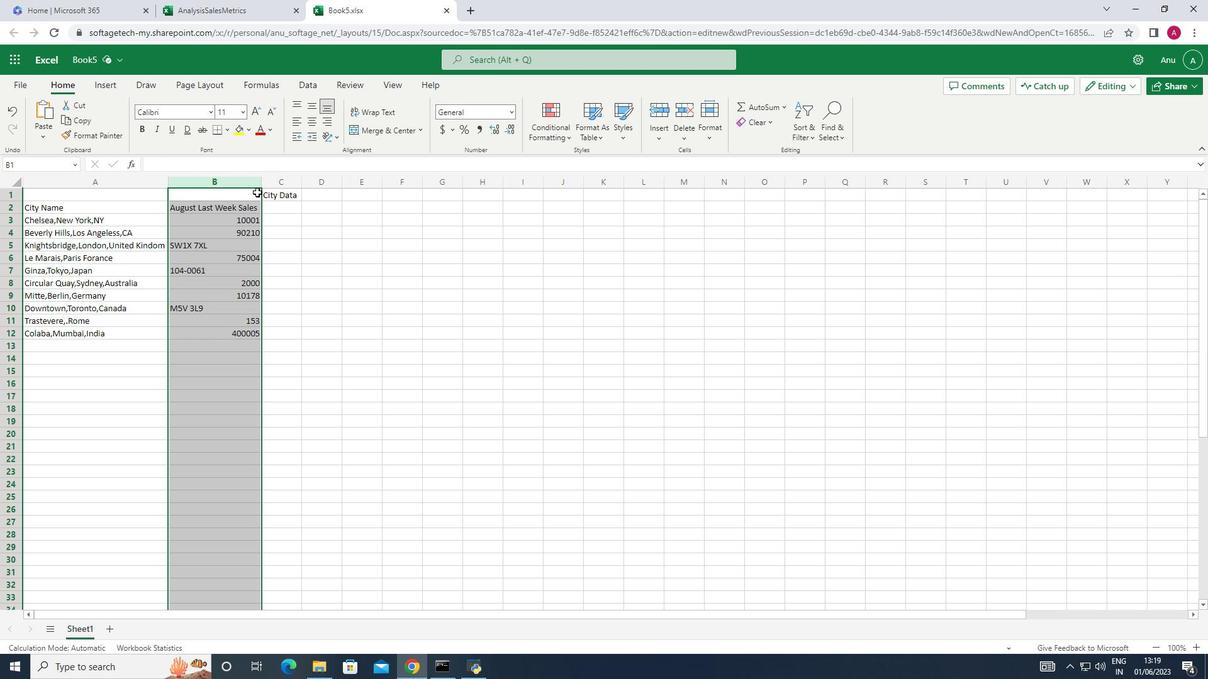 
Action: Mouse pressed left at (290, 192)
Screenshot: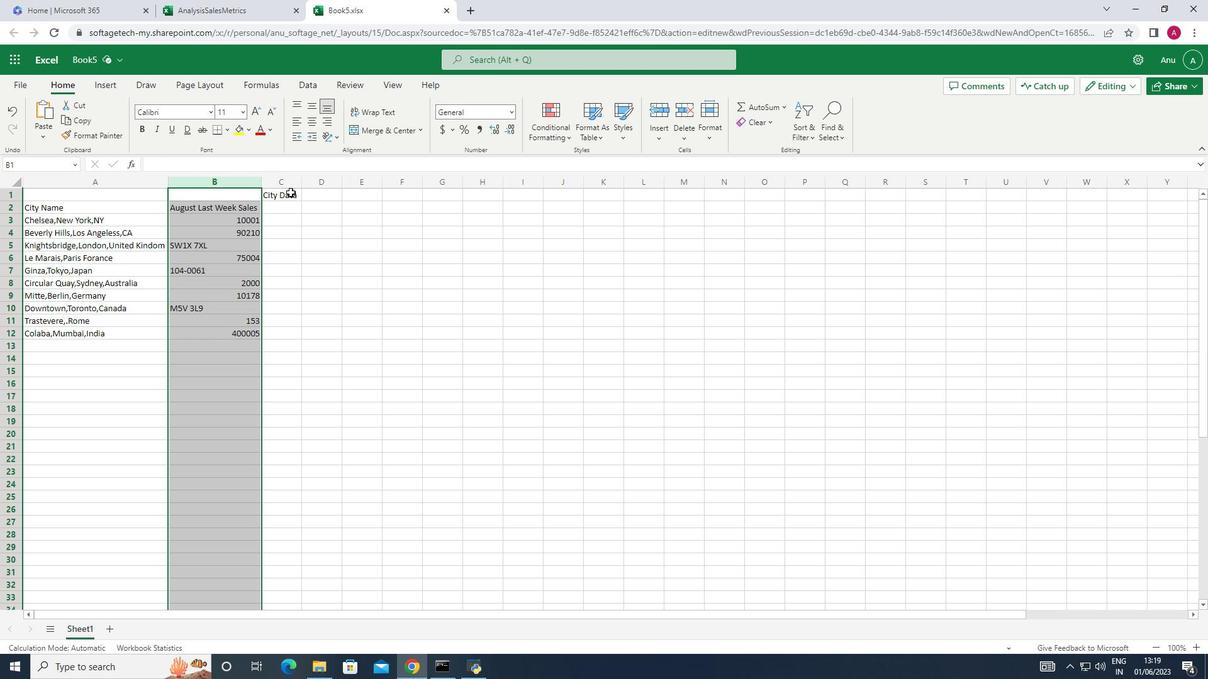 
Action: Key pressed ctrl+X
Screenshot: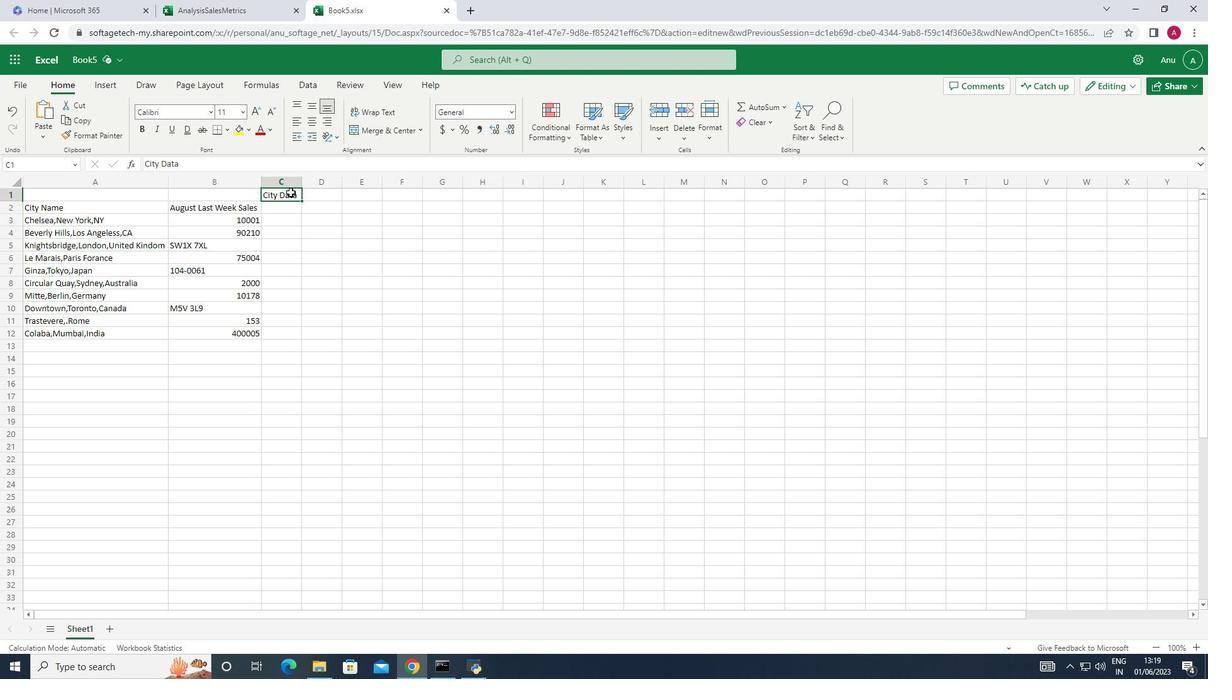 
Action: Mouse moved to (95, 201)
Screenshot: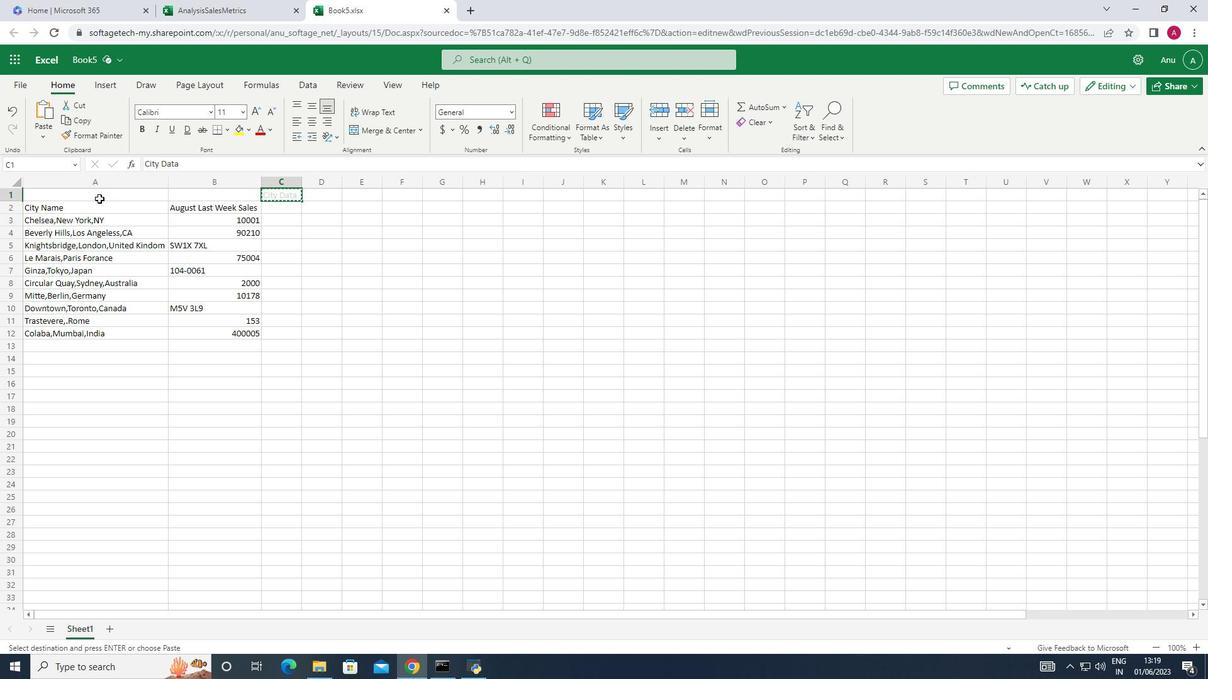 
Action: Mouse pressed left at (95, 201)
Screenshot: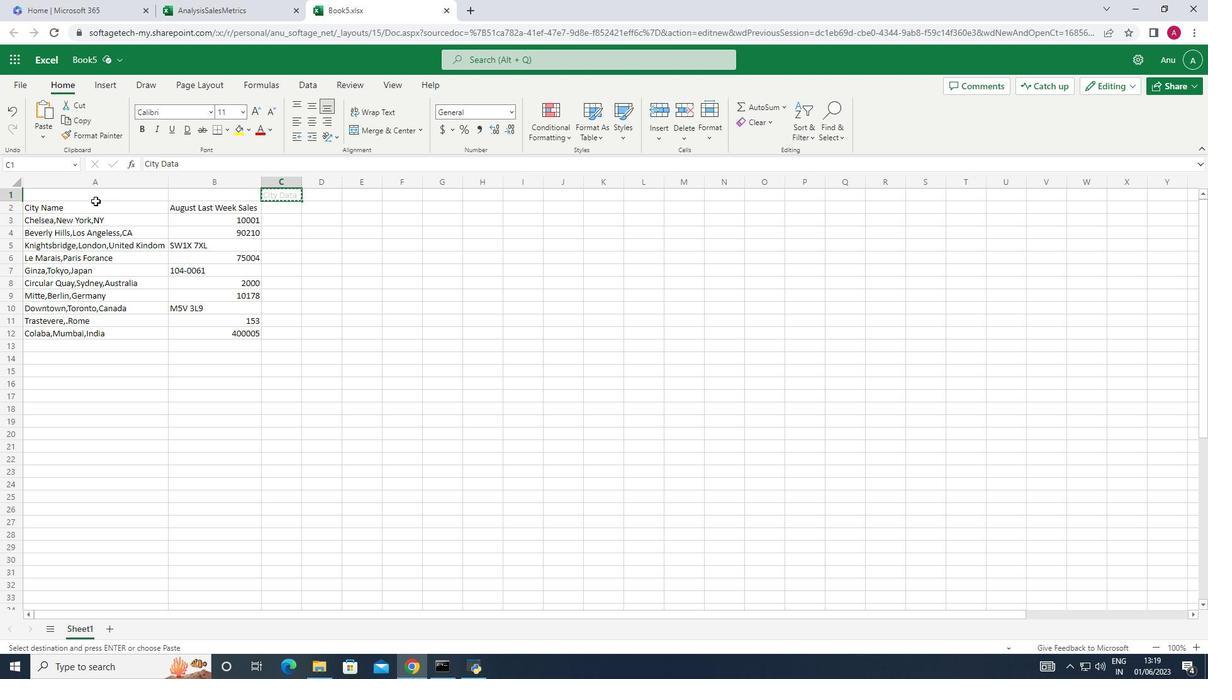 
Action: Mouse moved to (97, 196)
Screenshot: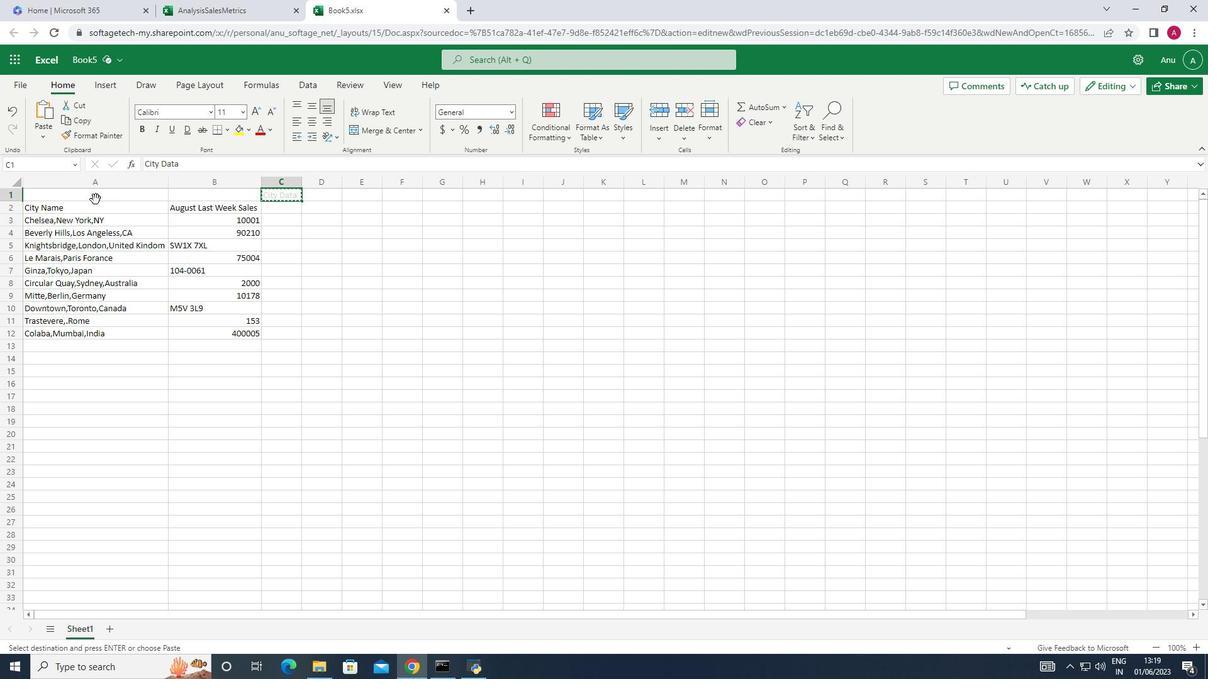 
Action: Mouse pressed left at (97, 196)
Screenshot: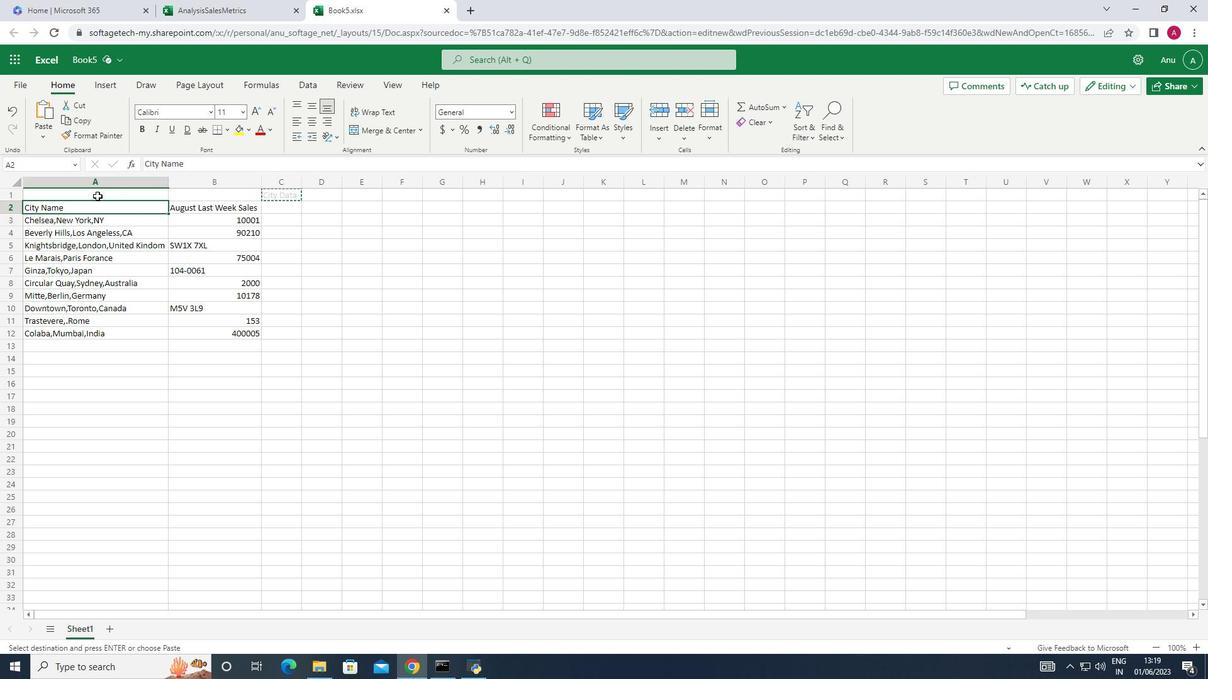 
Action: Key pressed ctrl+V
Screenshot: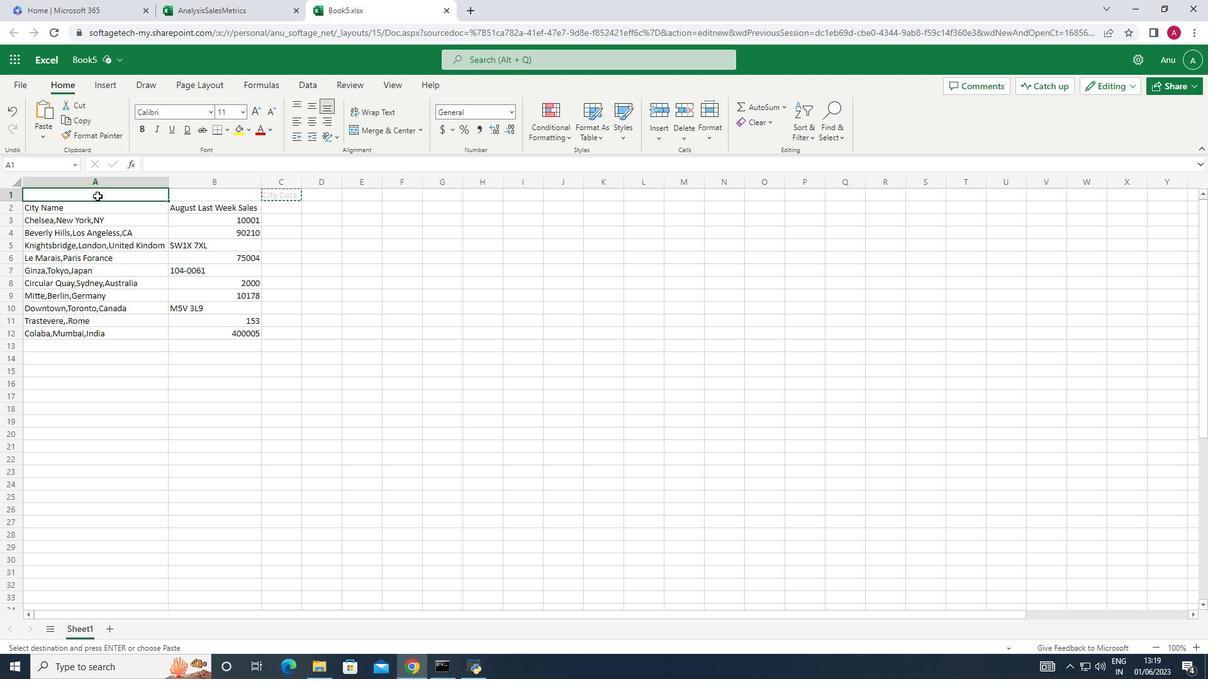 
Action: Mouse moved to (16, 78)
Screenshot: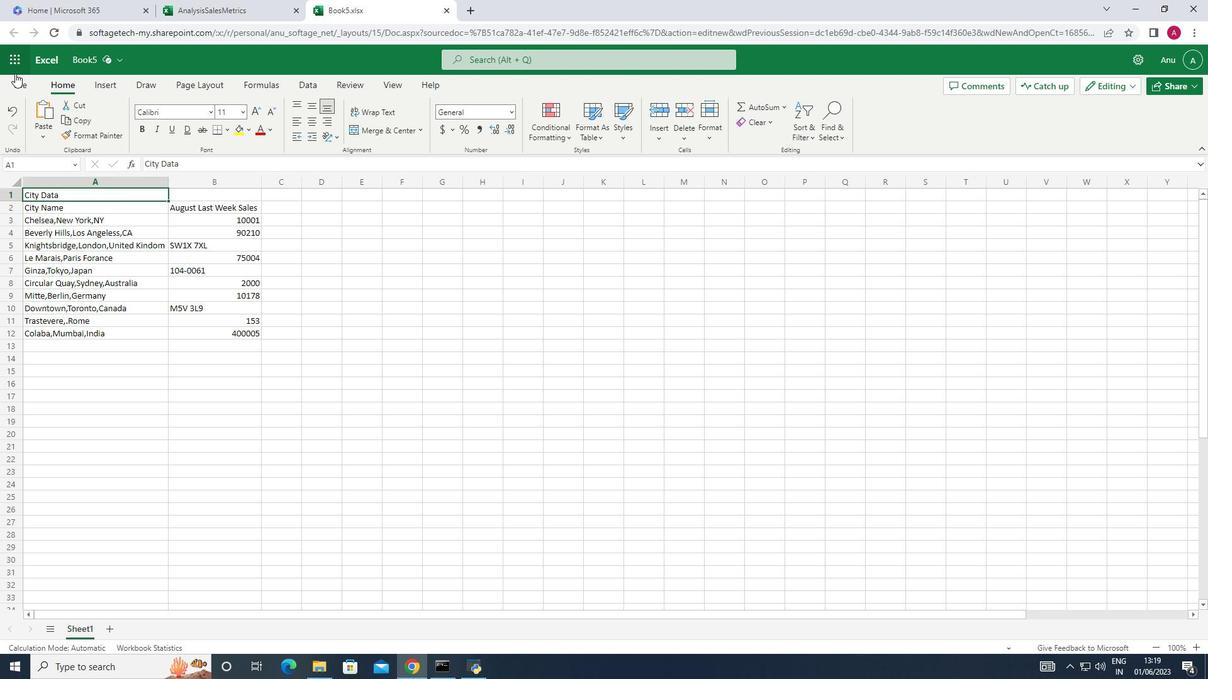 
Action: Mouse pressed left at (16, 78)
Screenshot: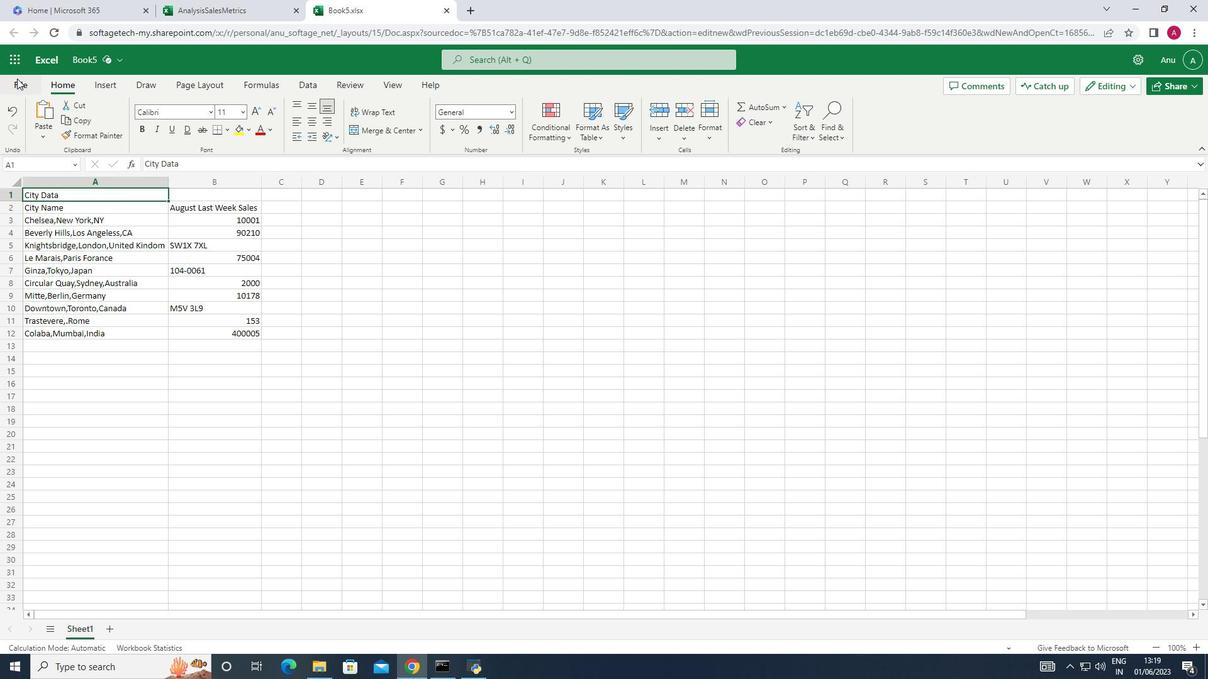 
Action: Mouse moved to (55, 205)
Screenshot: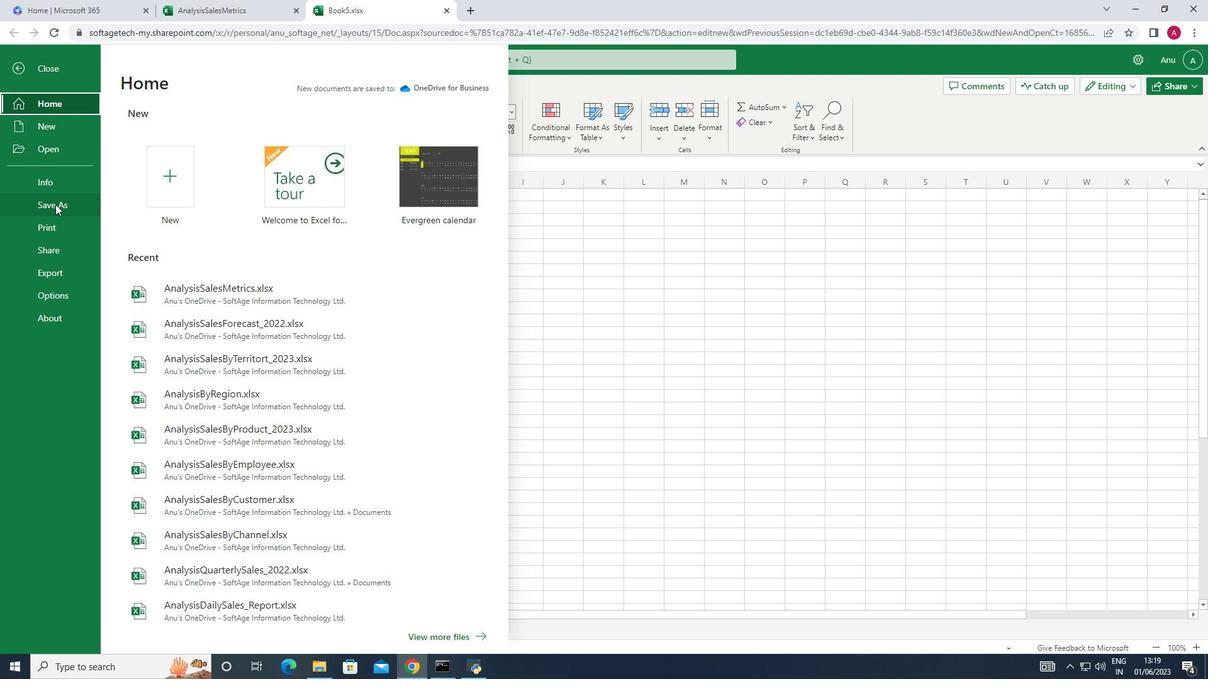 
Action: Mouse pressed left at (55, 205)
Screenshot: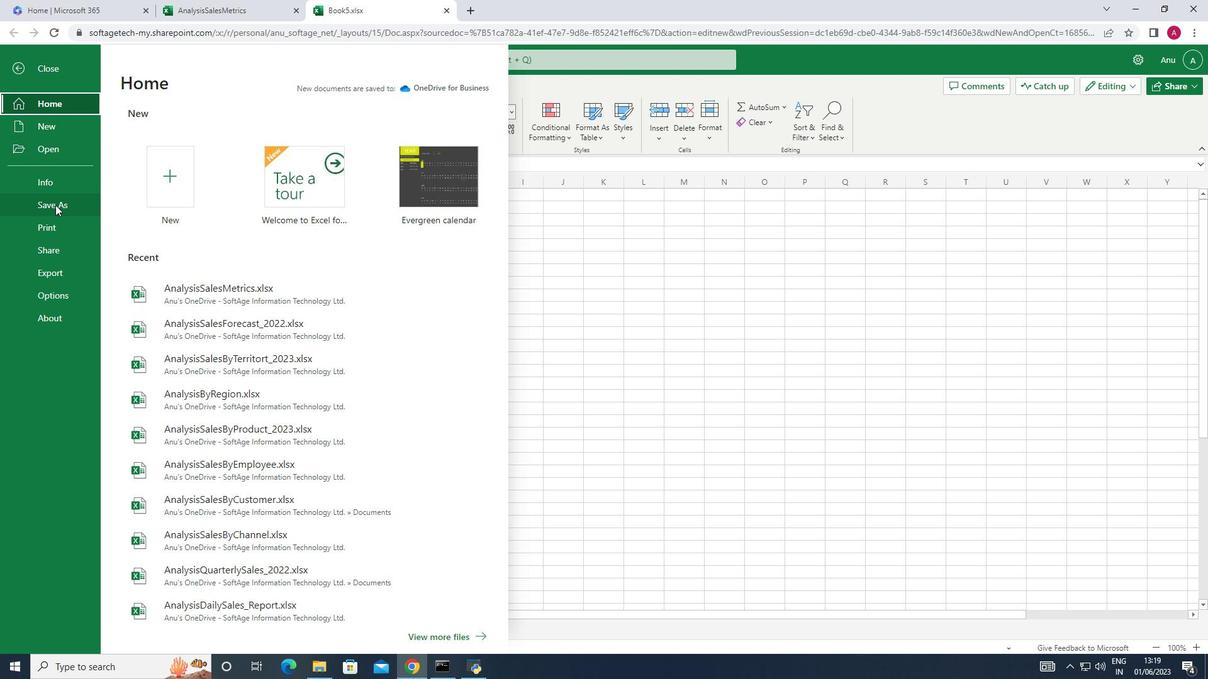 
Action: Mouse moved to (190, 171)
Screenshot: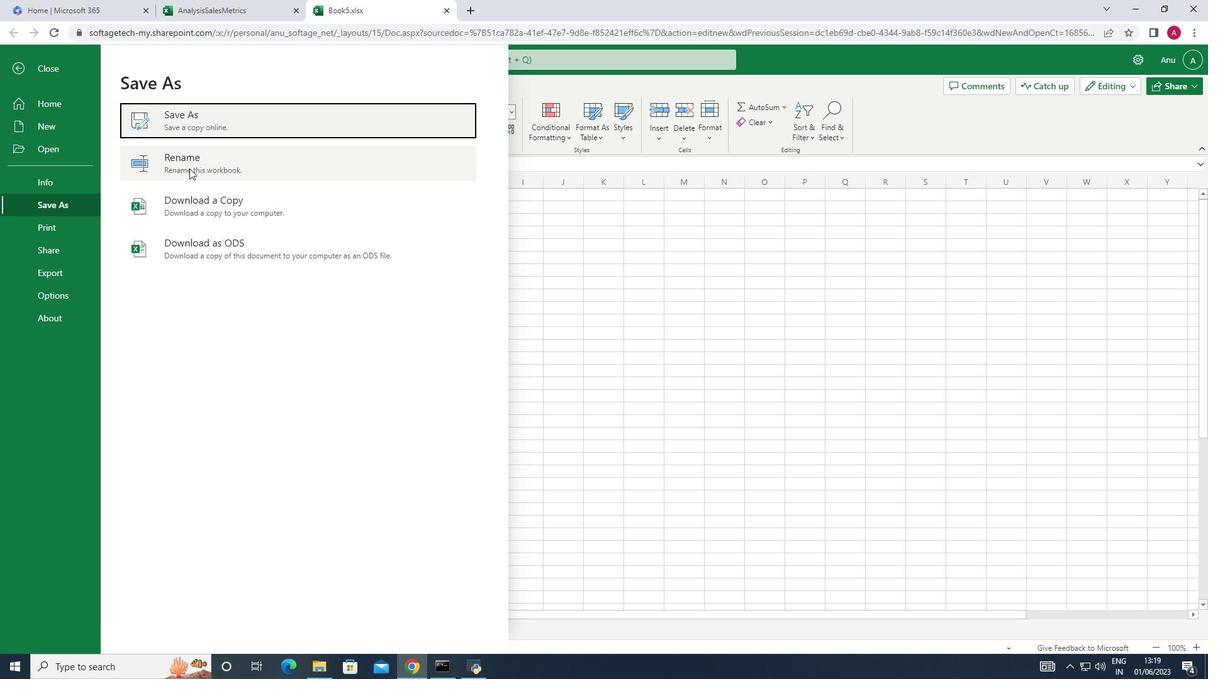 
Action: Mouse pressed left at (190, 171)
Screenshot: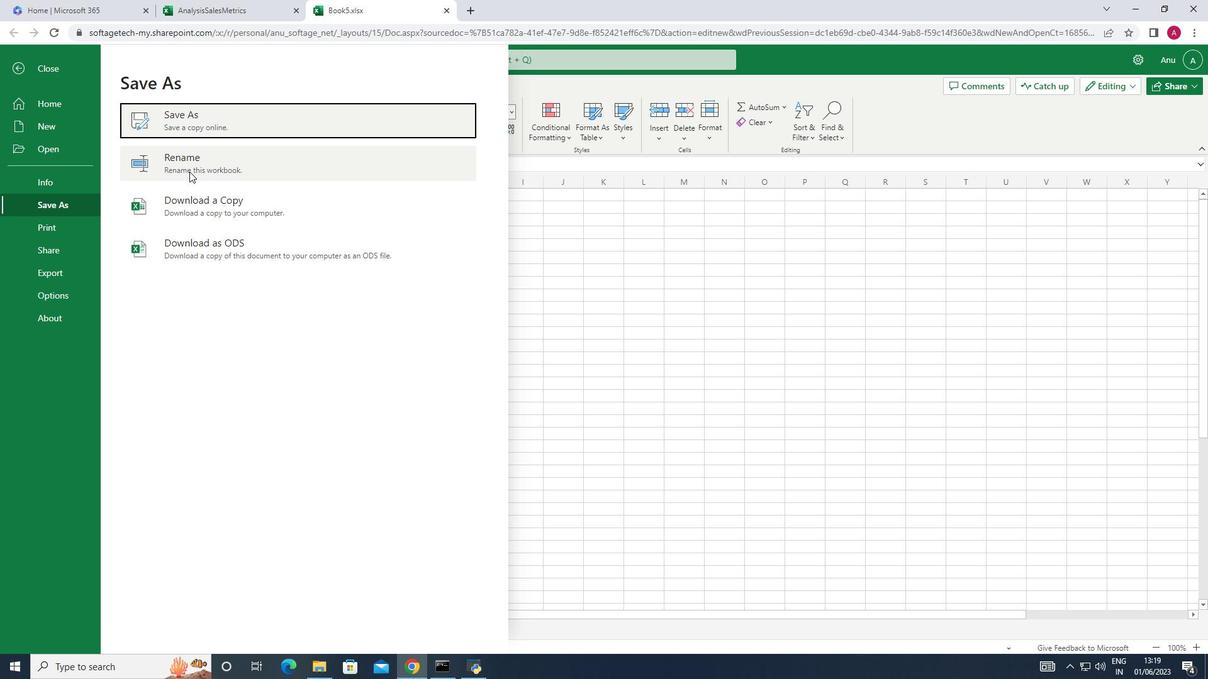 
Action: Mouse moved to (59, 147)
Screenshot: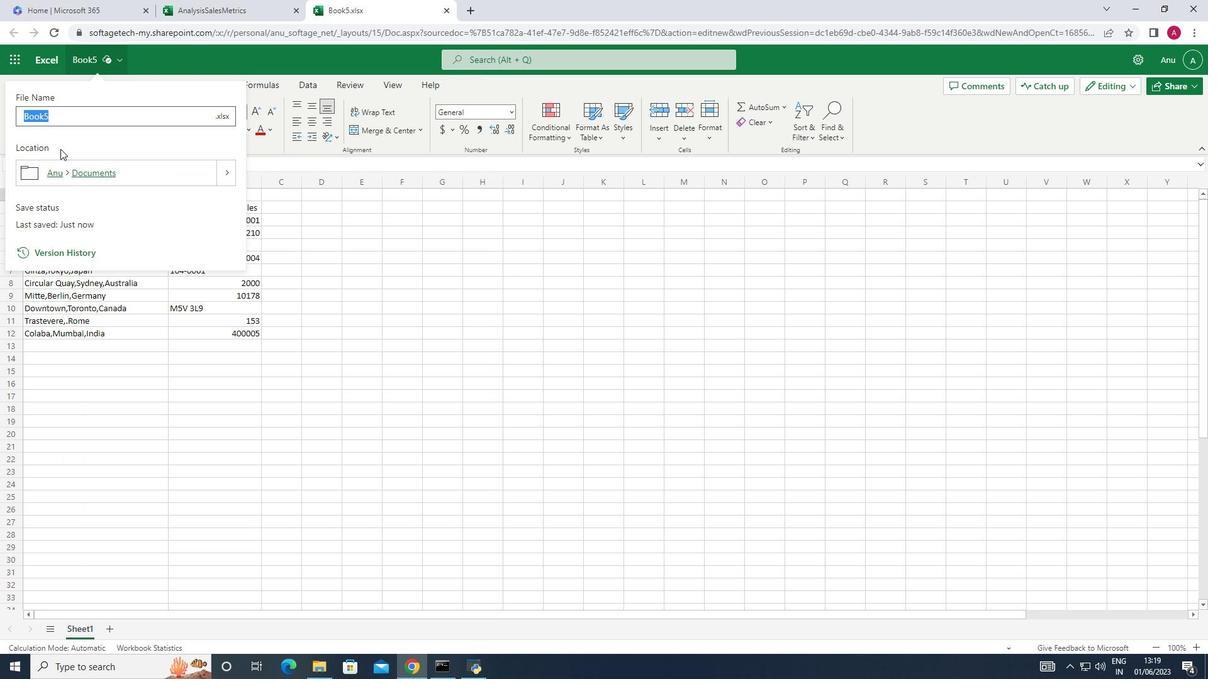 
Action: Key pressed <Key.shift><Key.shift><Key.shift><Key.shift><Key.shift><Key.shift><Key.shift><Key.shift><Key.shift><Key.shift><Key.shift><Key.shift><Key.shift><Key.shift><Key.shift><Key.shift><Key.shift><Key.shift><Key.shift><Key.shift><Key.shift><Key.shift><Key.shift><Key.shift><Key.shift><Key.shift>aNALYSIS<Key.shift>sA<Key.backspace><Key.backspace><Key.backspace><Key.backspace><Key.backspace><Key.backspace><Key.backspace><Key.backspace><Key.backspace><Key.backspace><Key.backspace><Key.backspace><Key.backspace><Key.backspace><Key.backspace><Key.backspace><Key.caps_lock><Key.shift>Analysis<Key.shift>Sales<Key.shift>Performance<Key.shift_r><Key.shift_r>_2024<Key.enter>
Screenshot: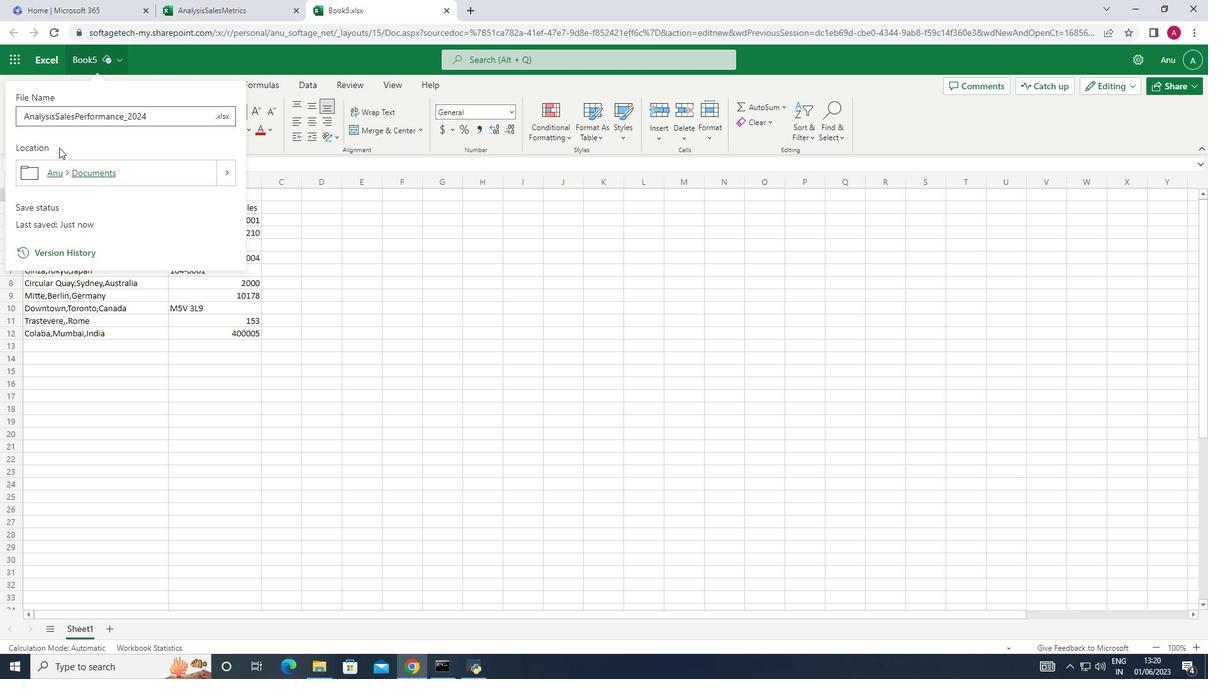 
Action: Mouse moved to (382, 338)
Screenshot: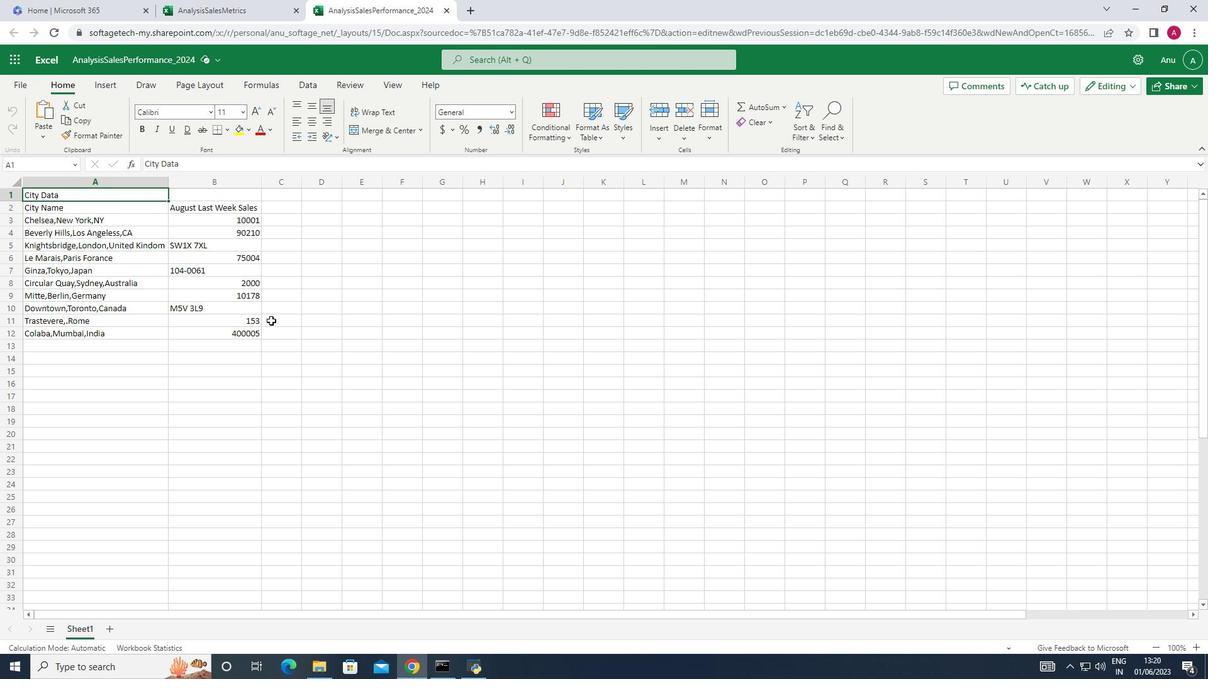 
Action: Mouse pressed left at (382, 338)
Screenshot: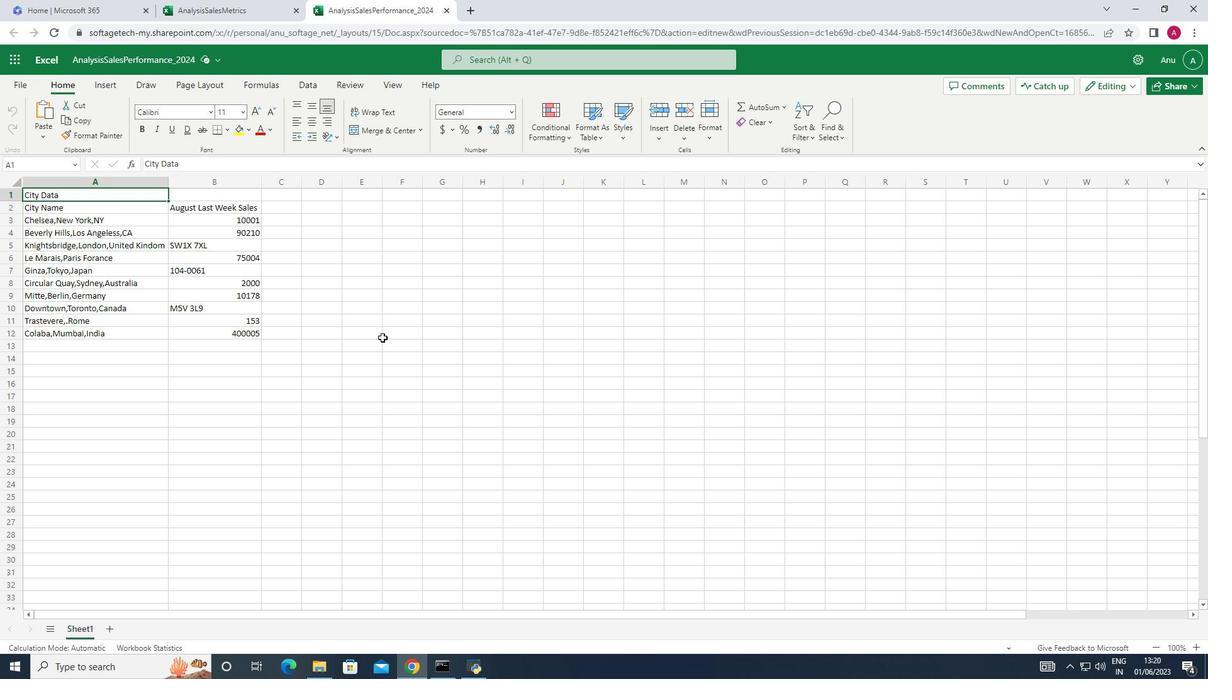 
Action: Mouse moved to (383, 337)
Screenshot: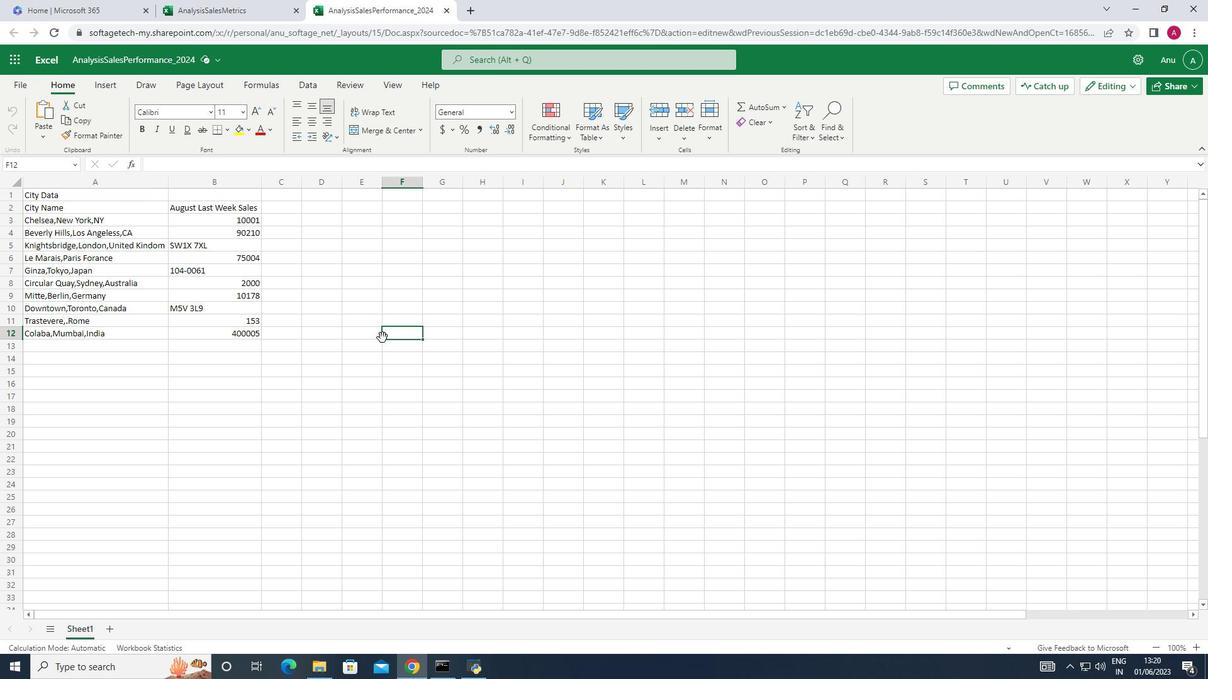 
